 Task: Create in the project ChampionTech in Backlog an issue 'Create a new online platform for online fashion design courses with advanced fashion tools and community features.', assign it to team member softage.3@softage.net and change the status to IN PROGRESS. Create in the project ChampionTech in Backlog an issue 'Implement a new cloud-based learning management system for a company with advanced learning content creation and delivery features', assign it to team member softage.4@softage.net and change the status to IN PROGRESS
Action: Mouse moved to (104, 76)
Screenshot: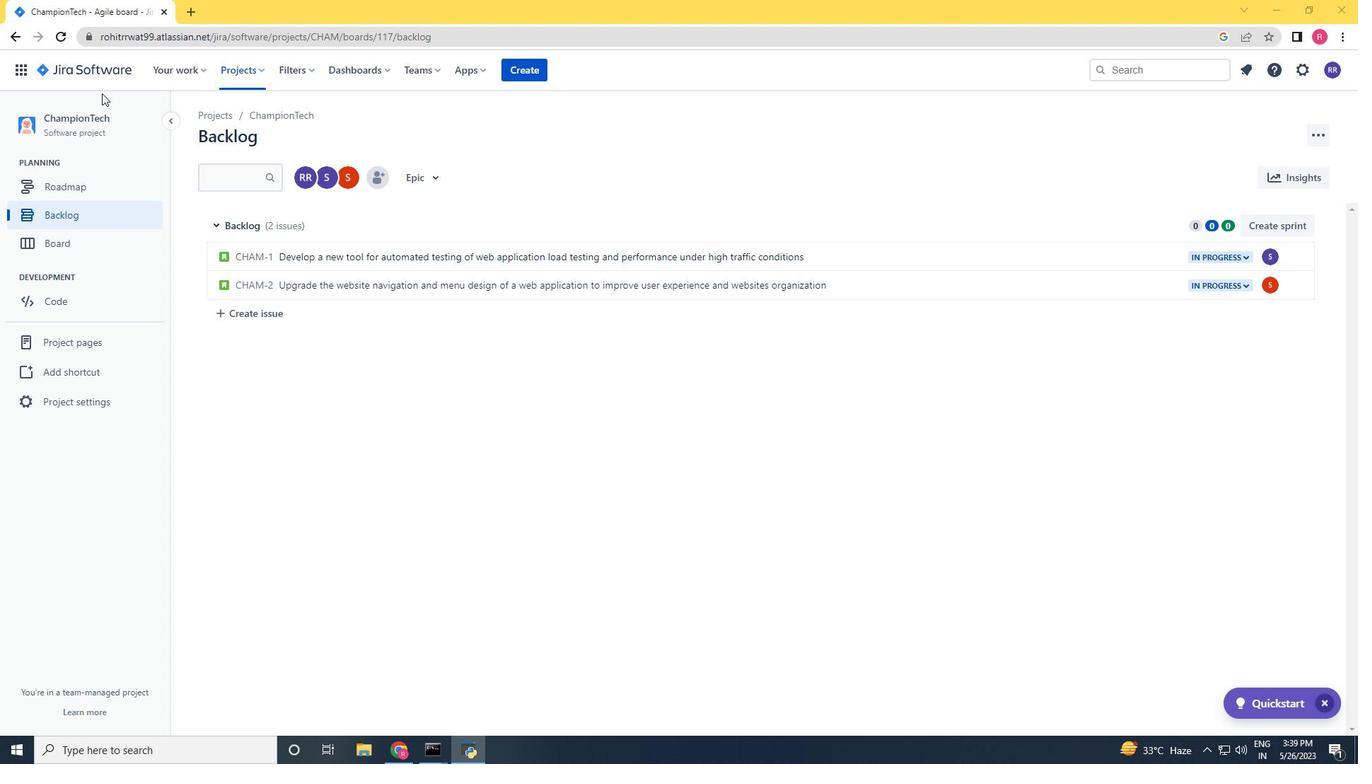 
Action: Mouse pressed left at (104, 76)
Screenshot: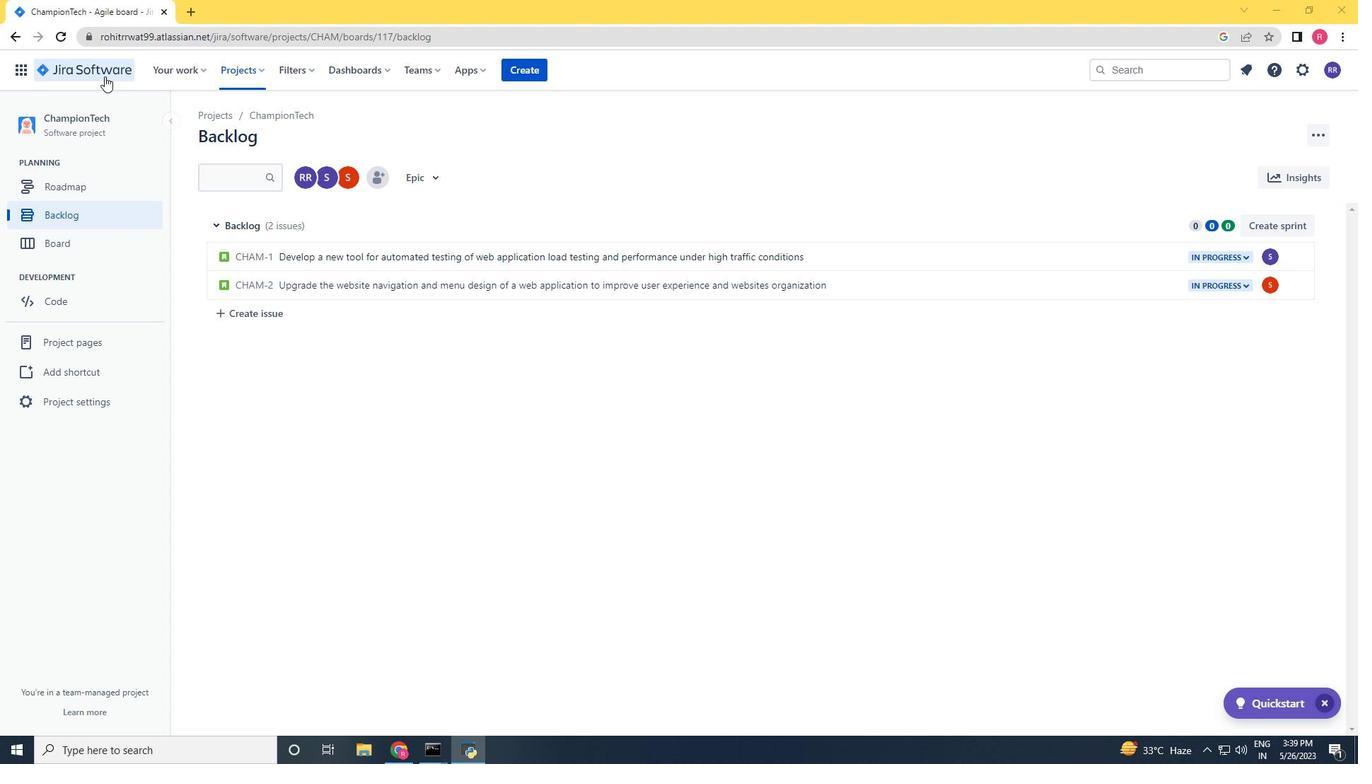 
Action: Mouse moved to (241, 77)
Screenshot: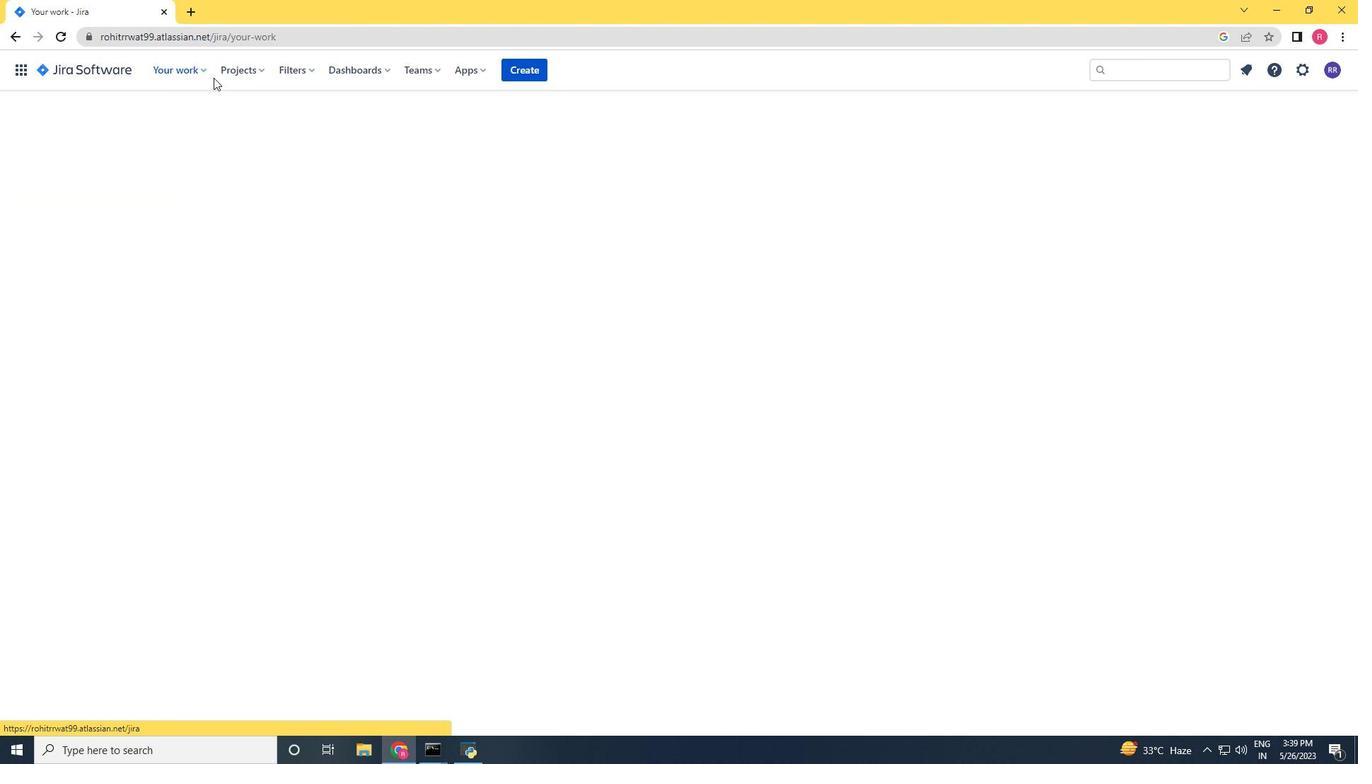 
Action: Mouse pressed left at (241, 77)
Screenshot: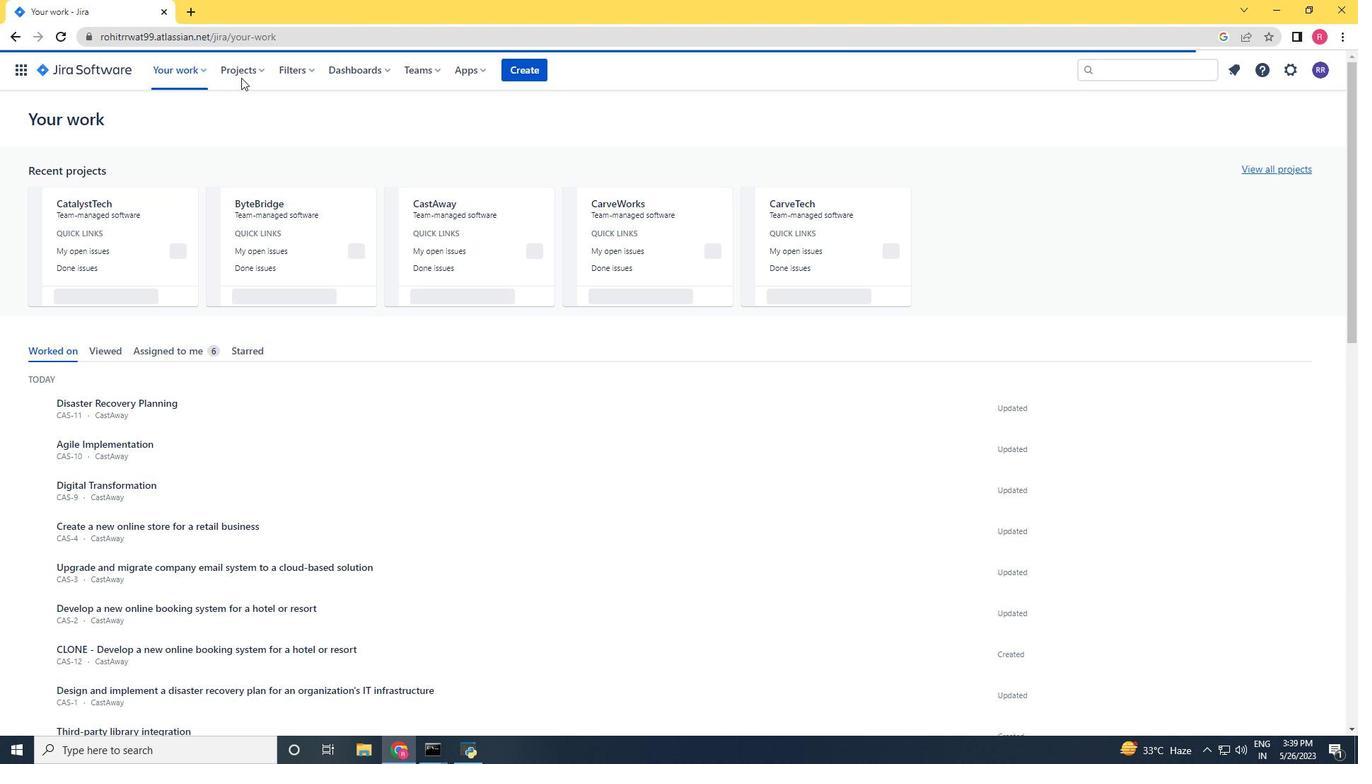 
Action: Mouse moved to (244, 125)
Screenshot: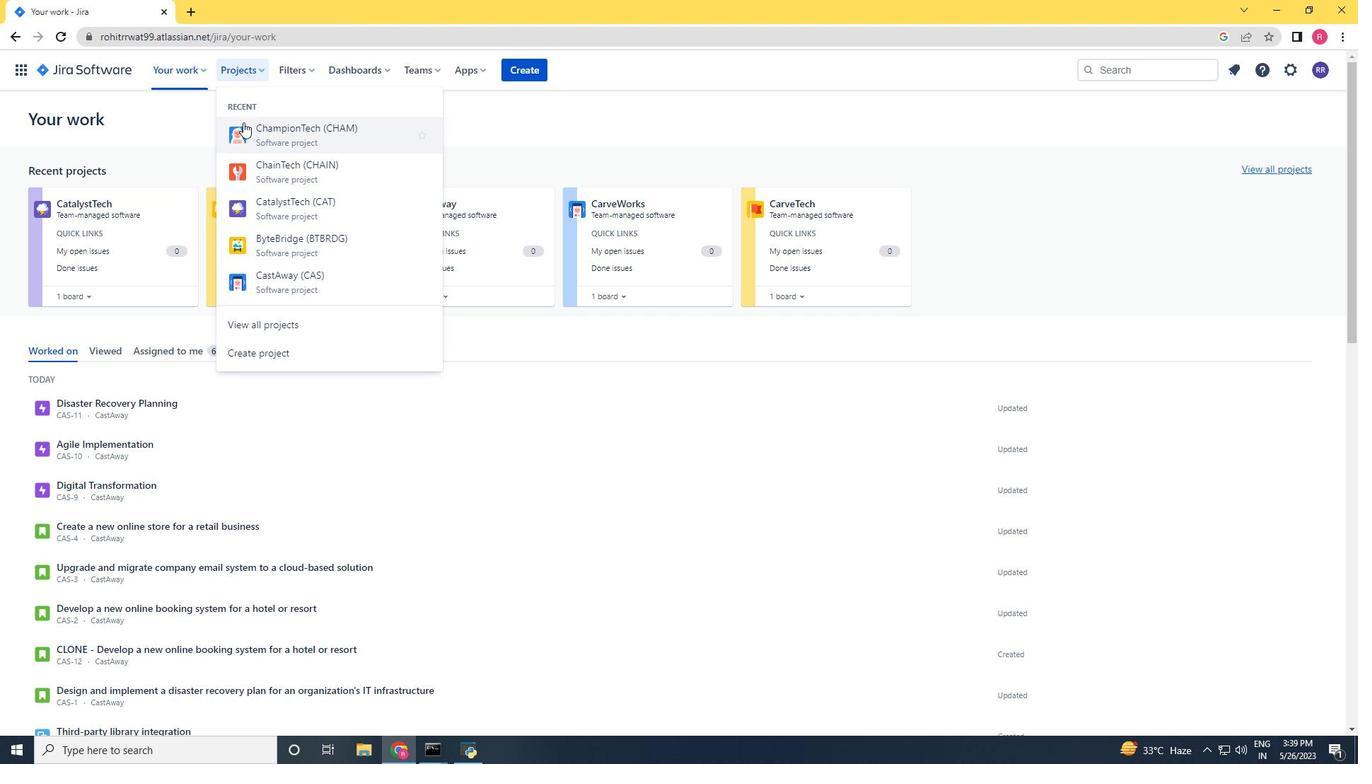 
Action: Mouse pressed left at (244, 125)
Screenshot: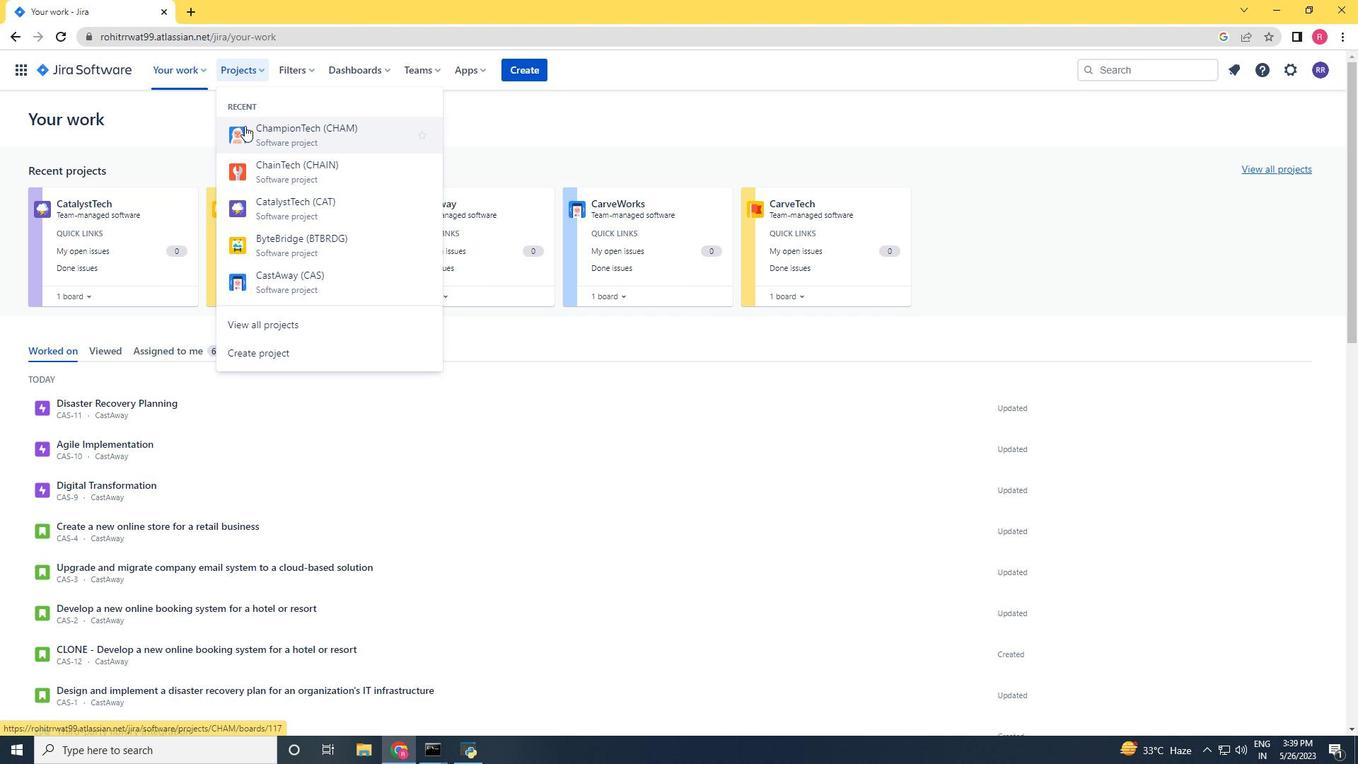 
Action: Mouse moved to (67, 215)
Screenshot: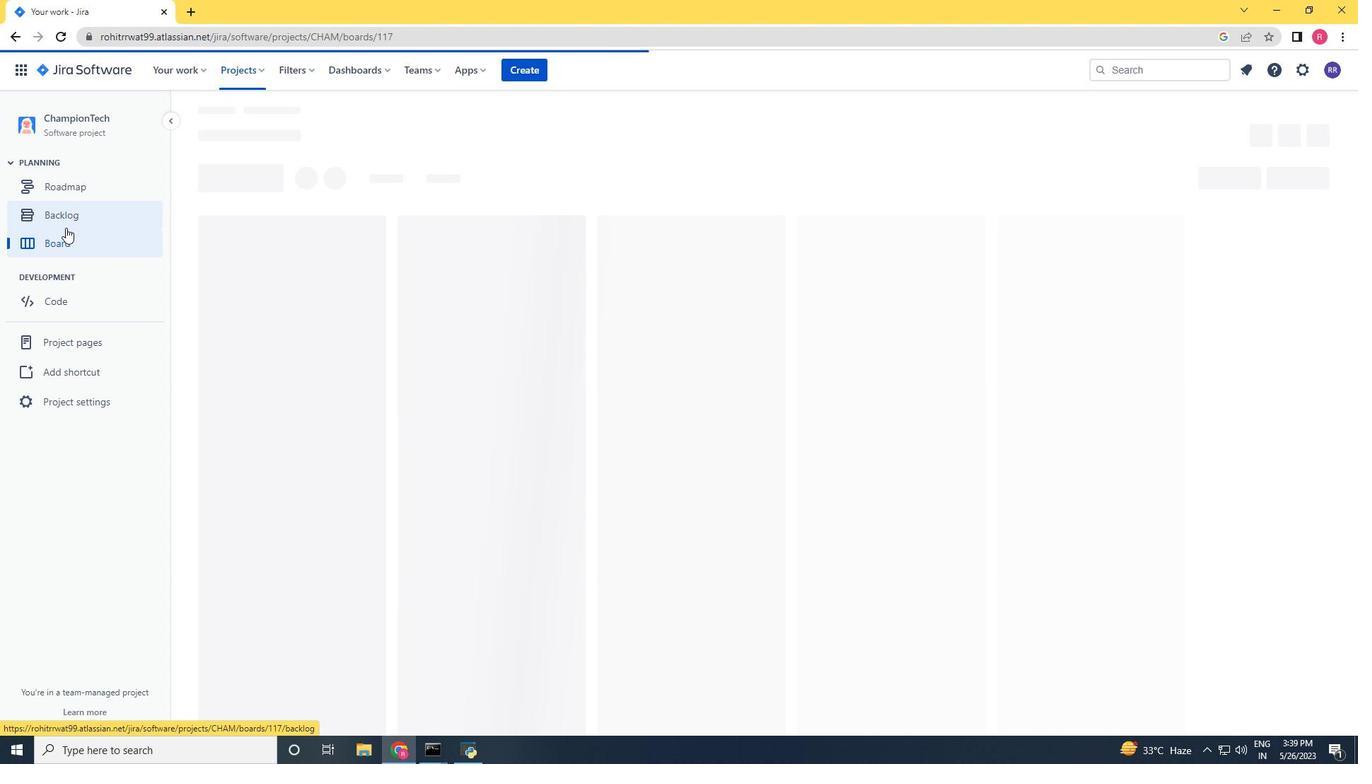
Action: Mouse pressed left at (67, 215)
Screenshot: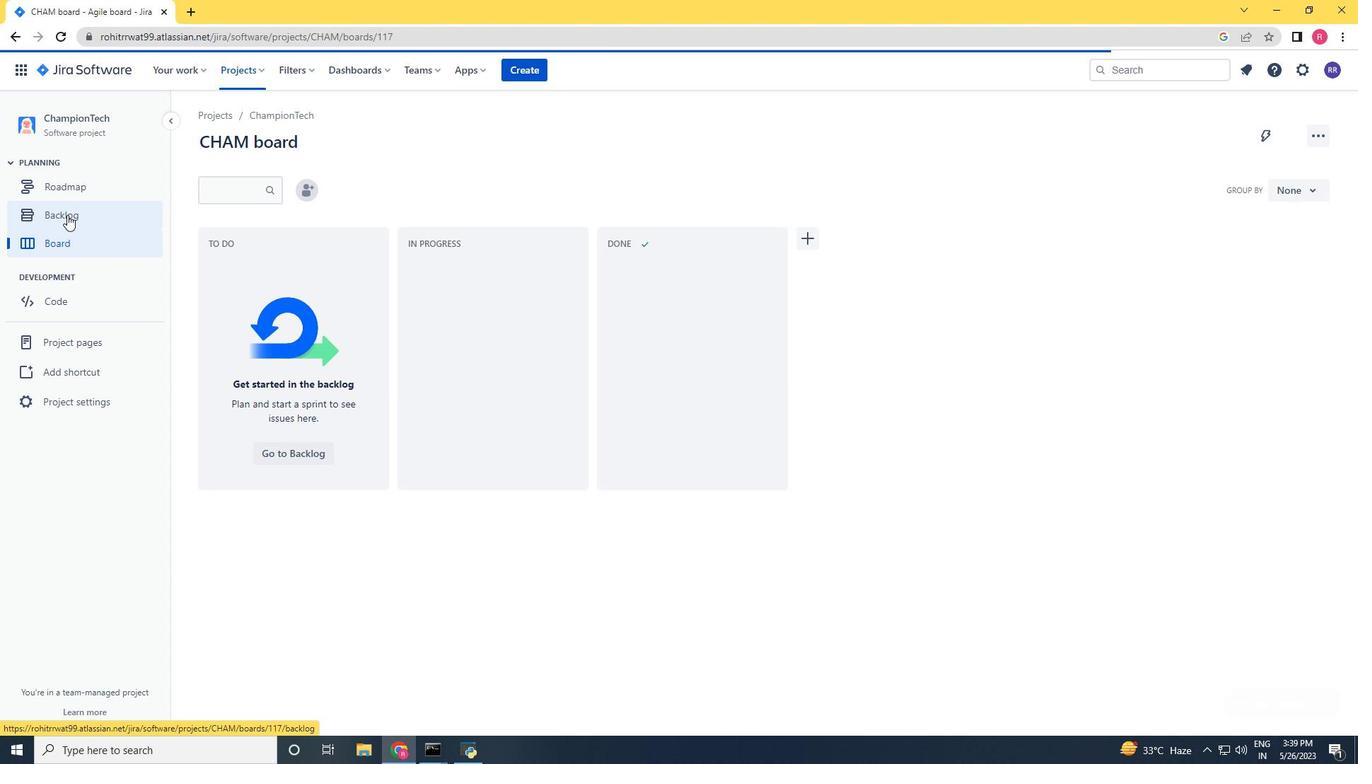 
Action: Mouse moved to (248, 307)
Screenshot: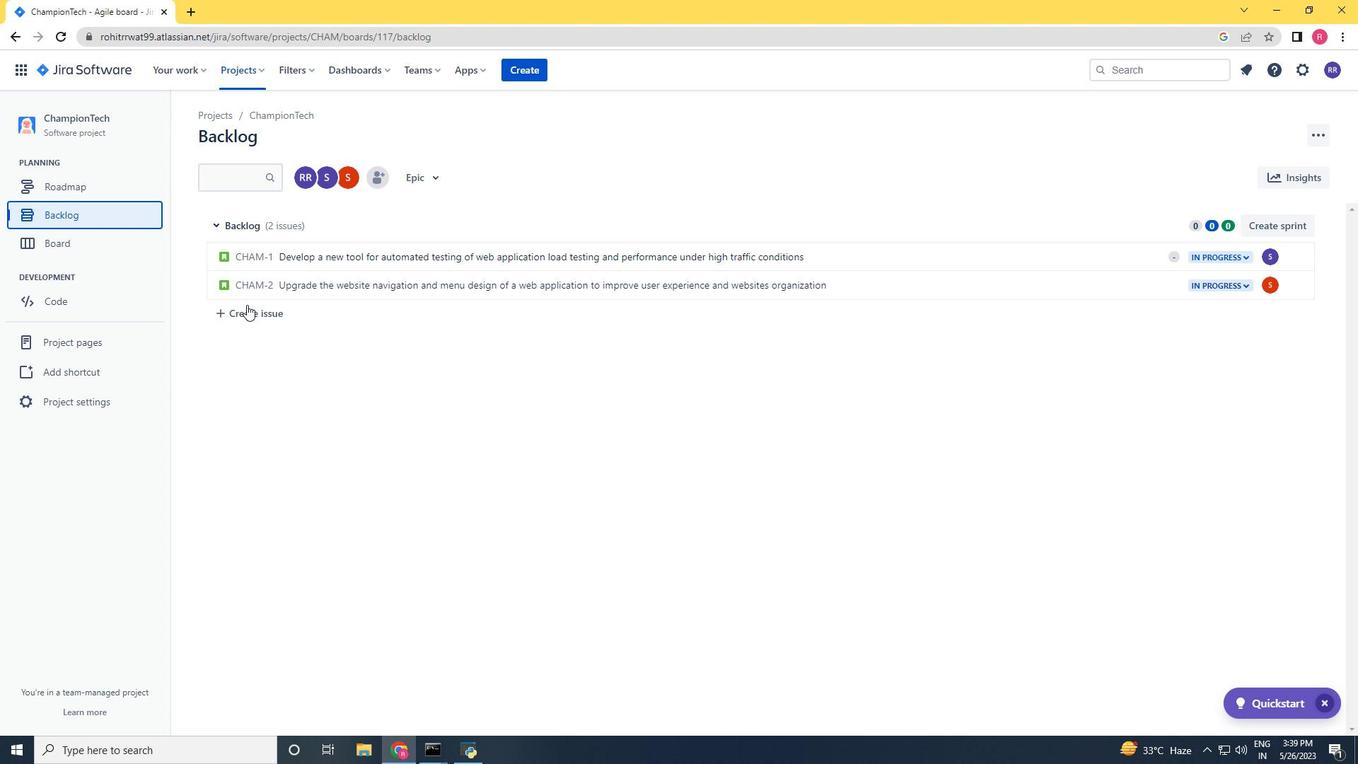 
Action: Mouse pressed left at (248, 307)
Screenshot: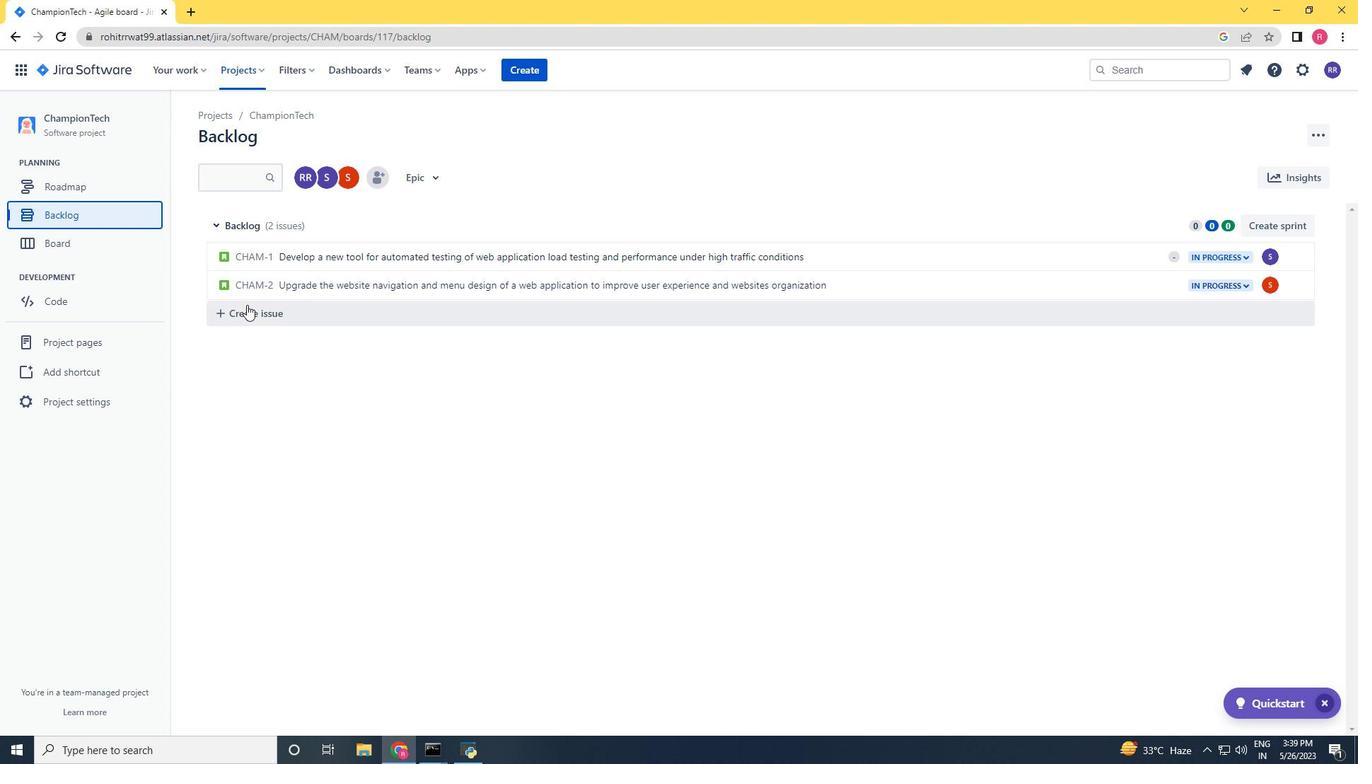 
Action: Key pressed <Key.shift>Create<Key.space>
Screenshot: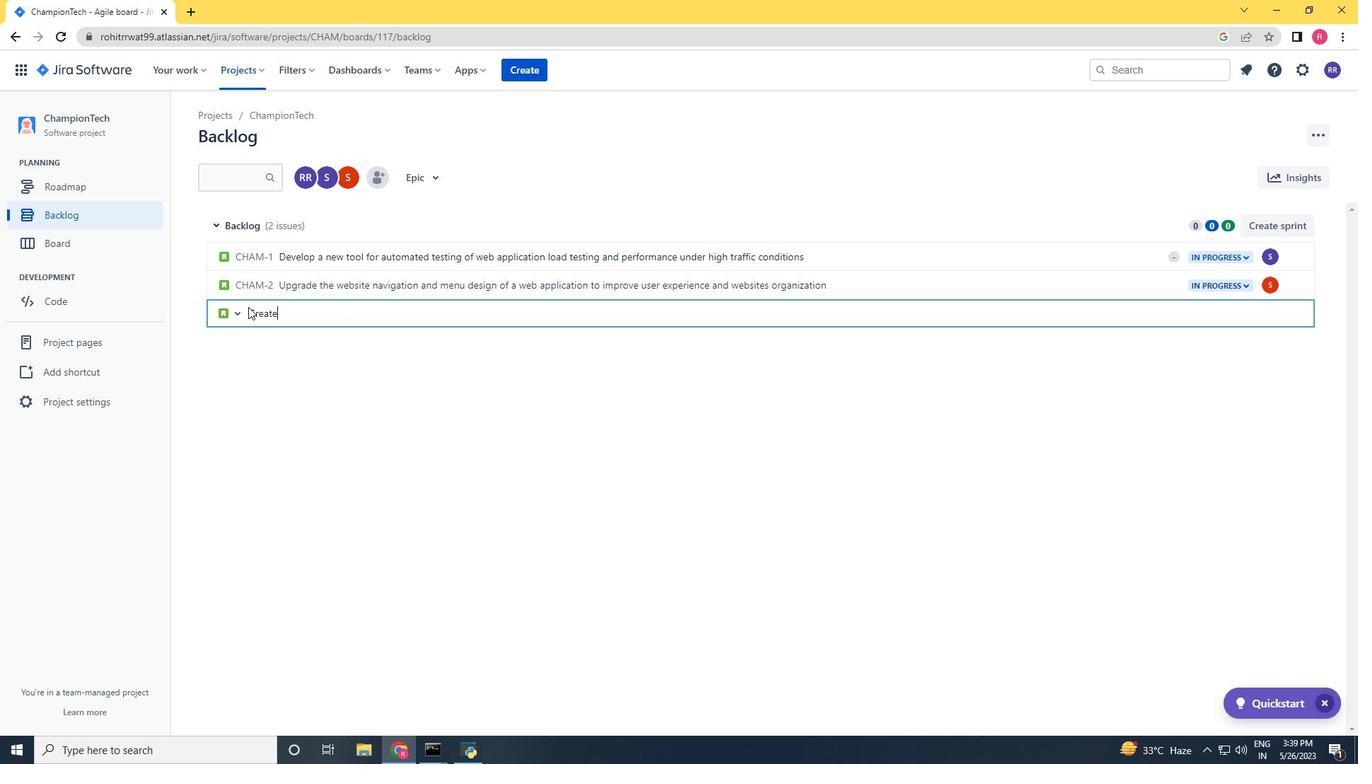 
Action: Mouse moved to (690, 161)
Screenshot: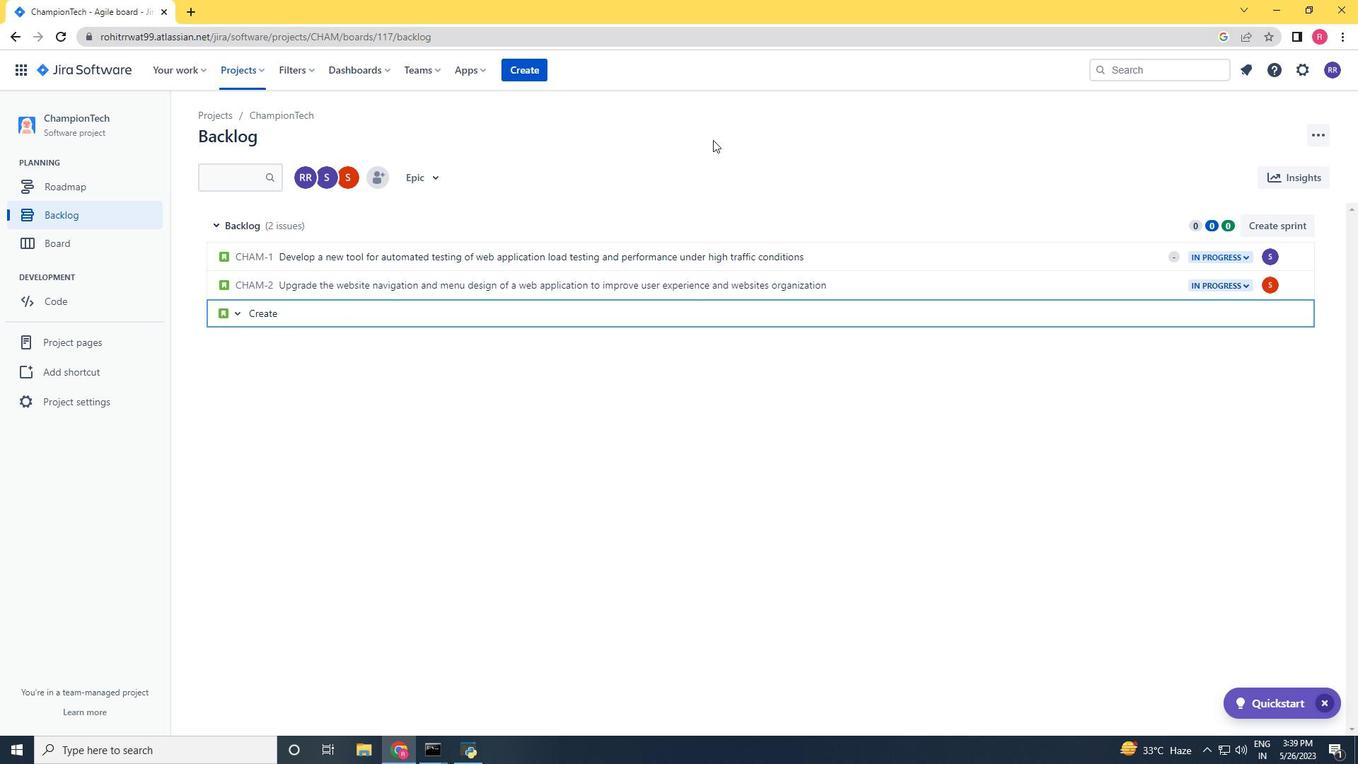 
Action: Key pressed a<Key.space>new<Key.space>online<Key.space>platform<Key.space>for<Key.space>online<Key.space>fashion<Key.space>design<Key.space>courses<Key.space>with<Key.space>advanced<Key.space>fashion<Key.space>tools<Key.space>and<Key.space>community<Key.space>features<Key.space><Key.enter>
Screenshot: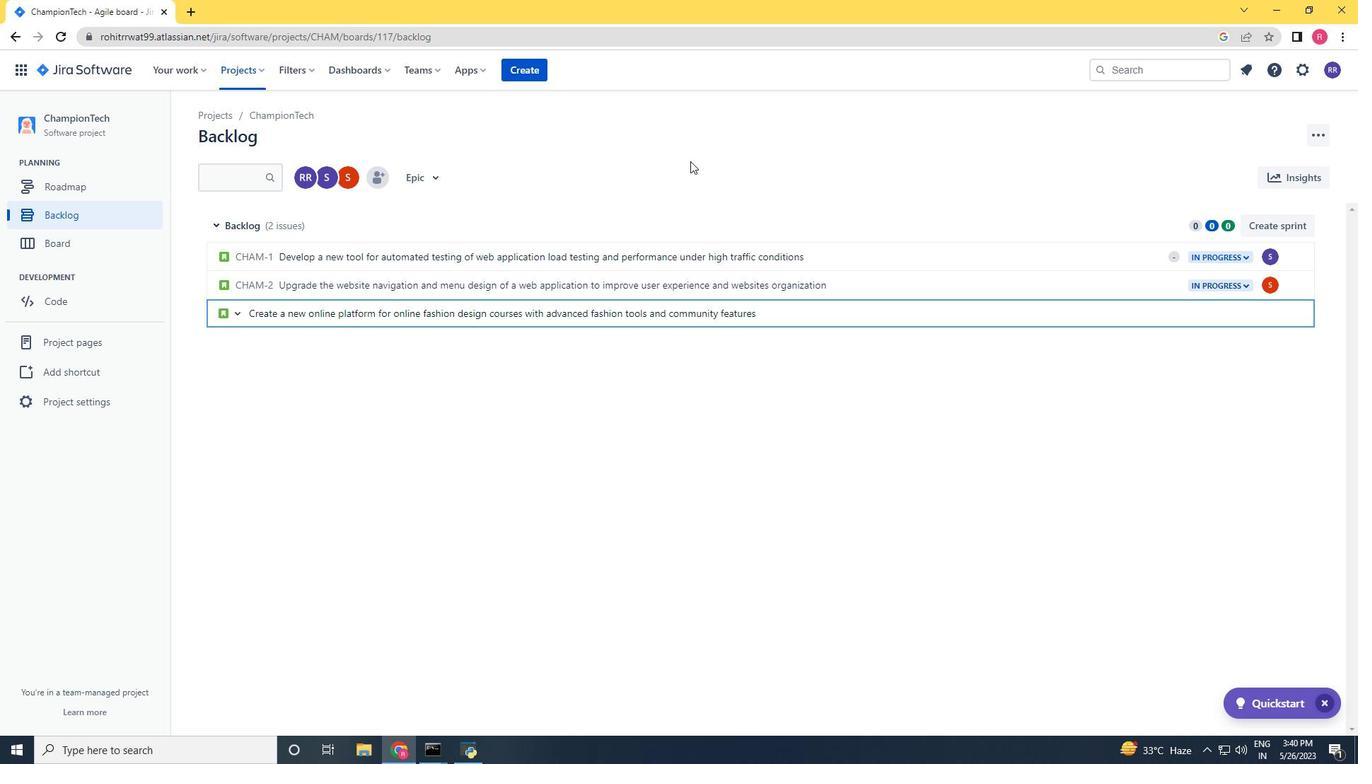 
Action: Mouse moved to (1270, 314)
Screenshot: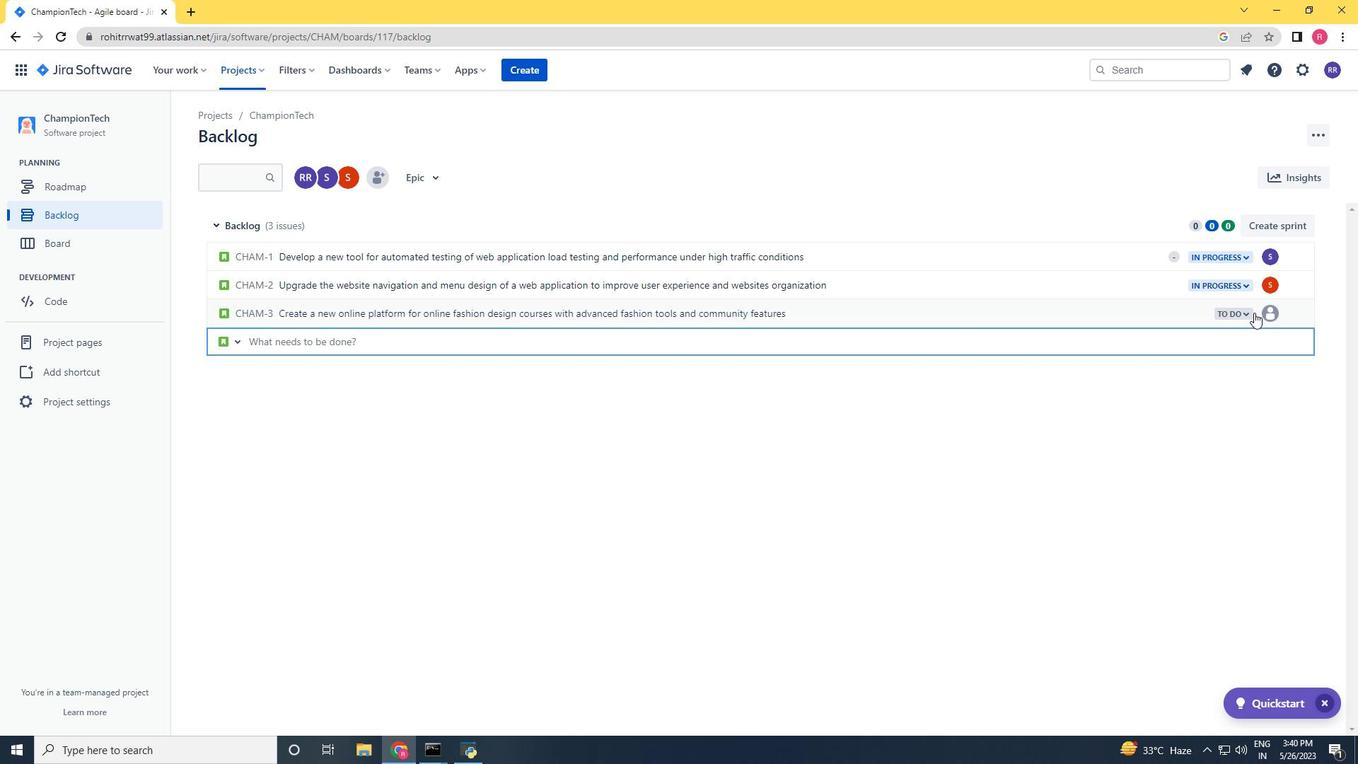 
Action: Mouse pressed left at (1270, 314)
Screenshot: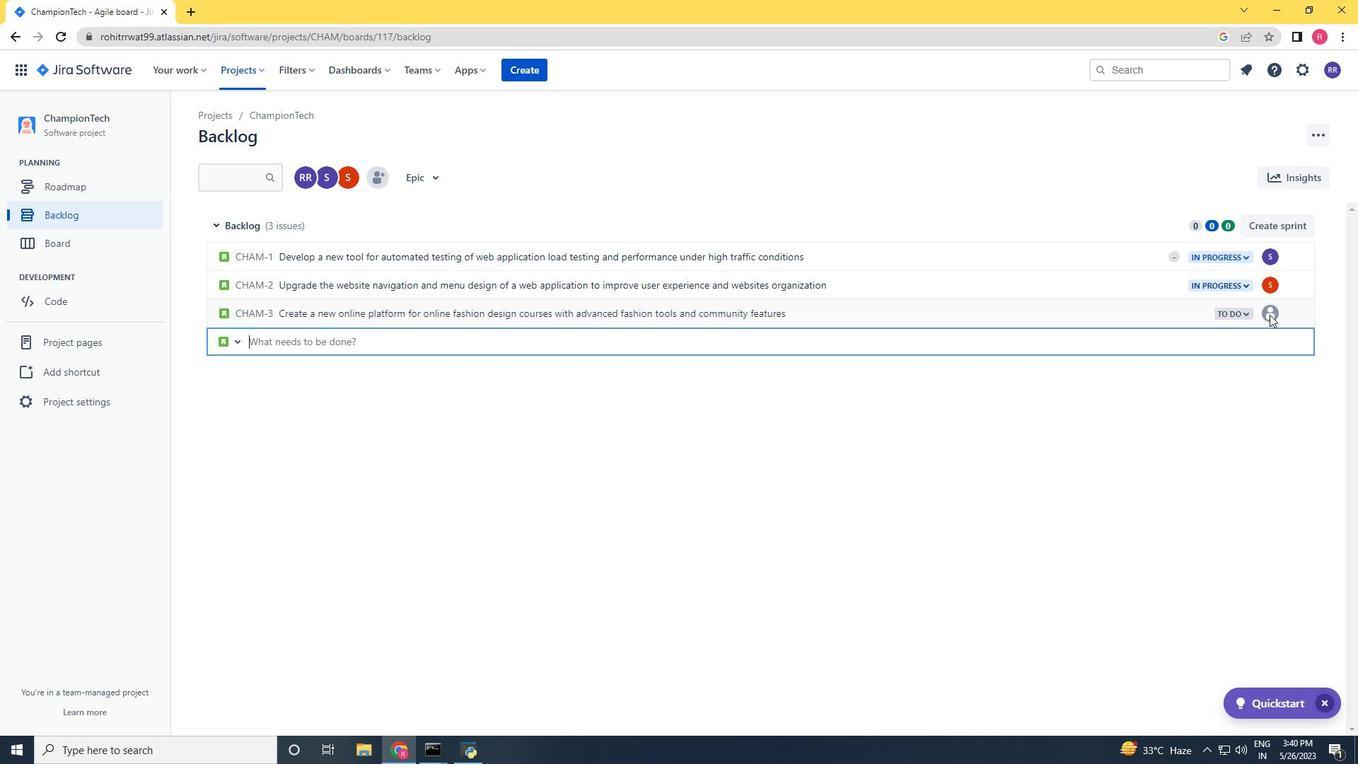 
Action: Mouse pressed left at (1270, 314)
Screenshot: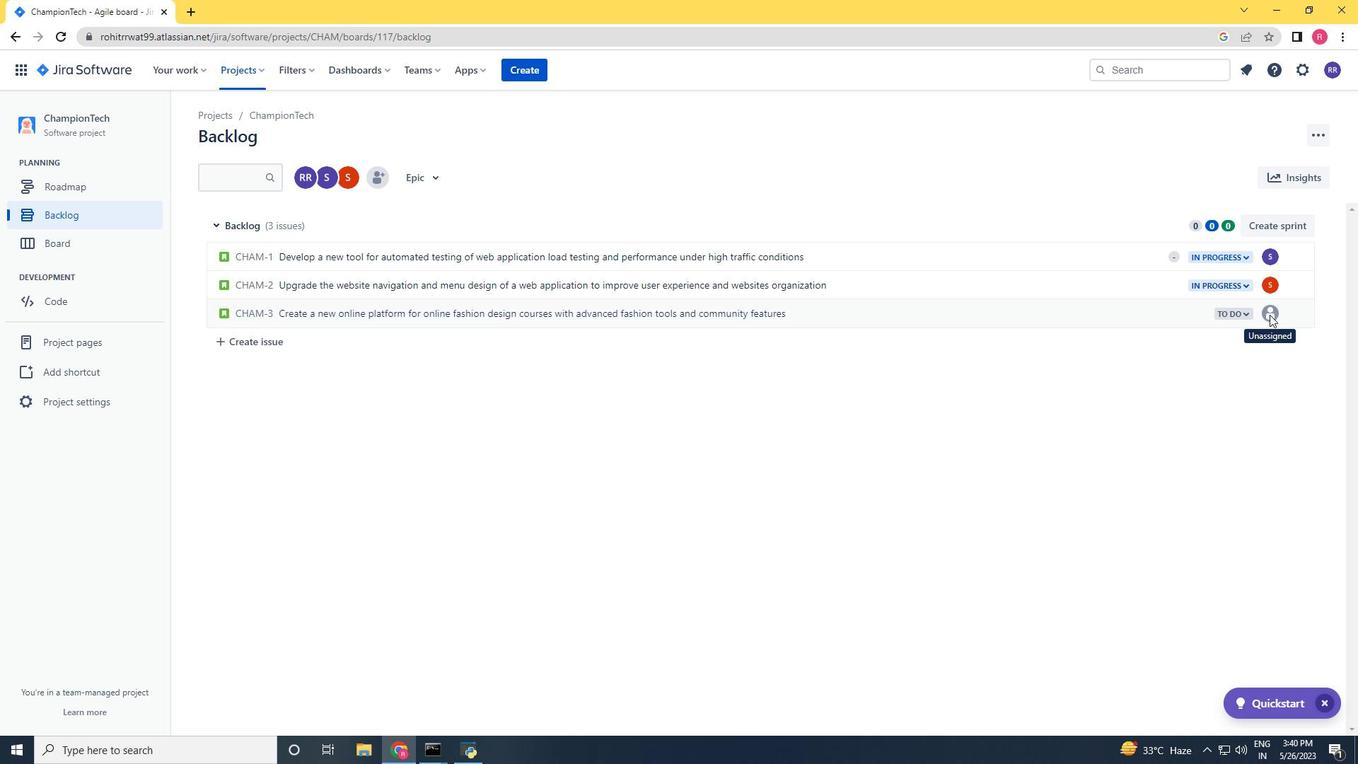 
Action: Mouse moved to (1274, 311)
Screenshot: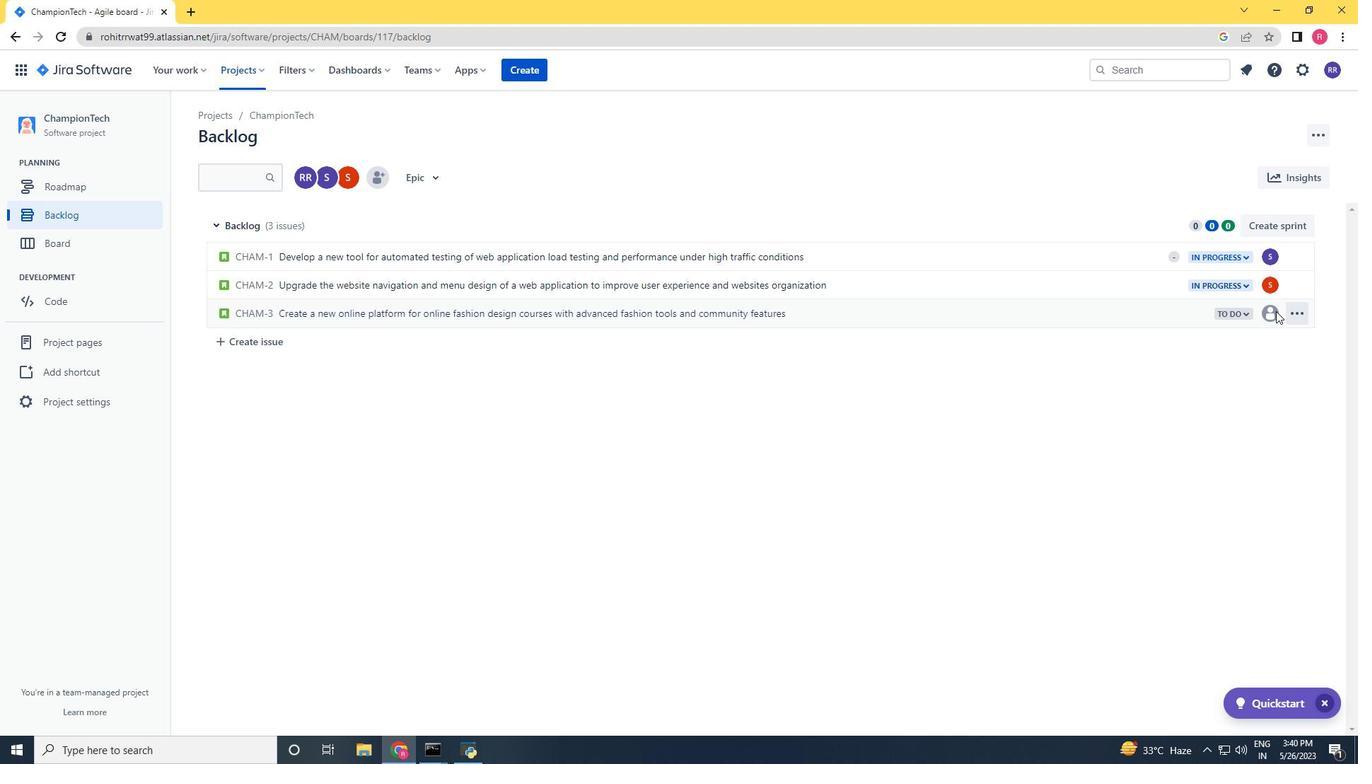 
Action: Mouse pressed left at (1274, 311)
Screenshot: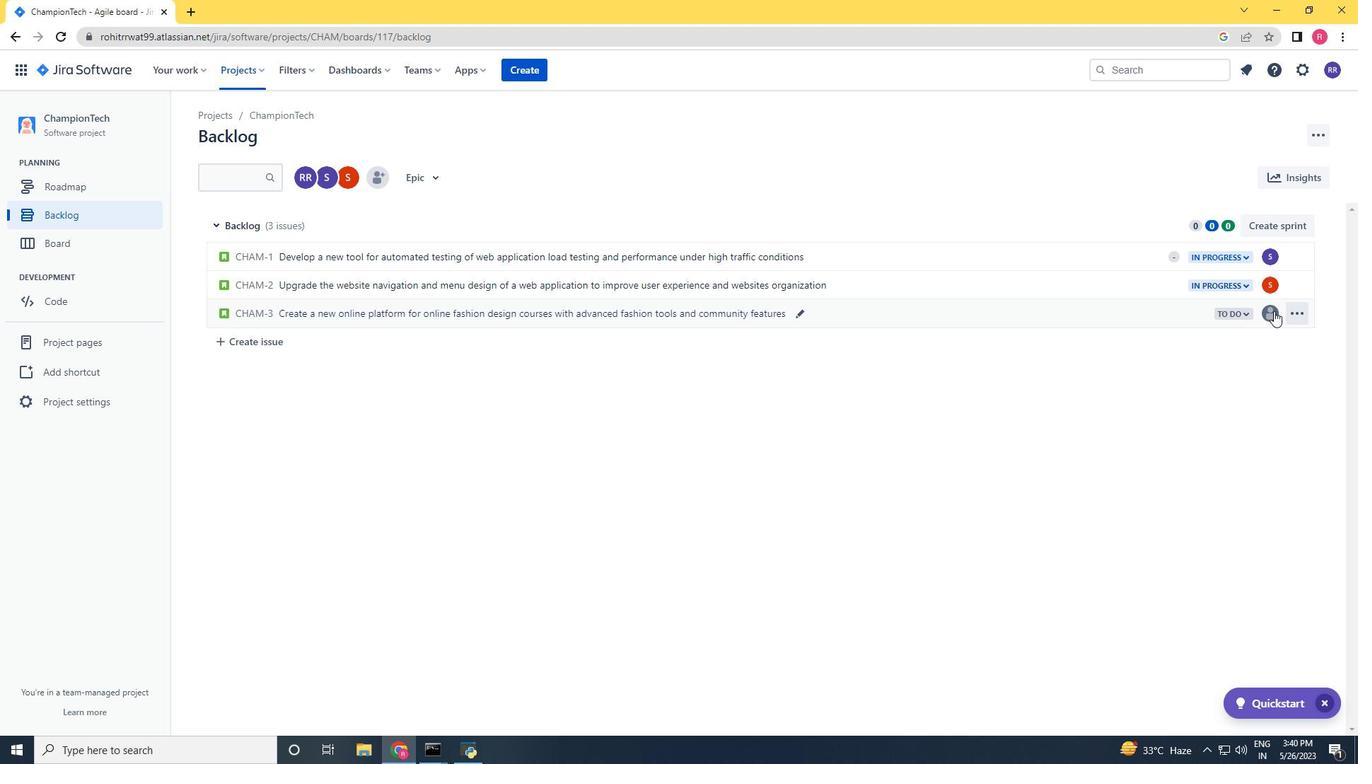 
Action: Key pressed softage.3<Key.shift>@softage.net
Screenshot: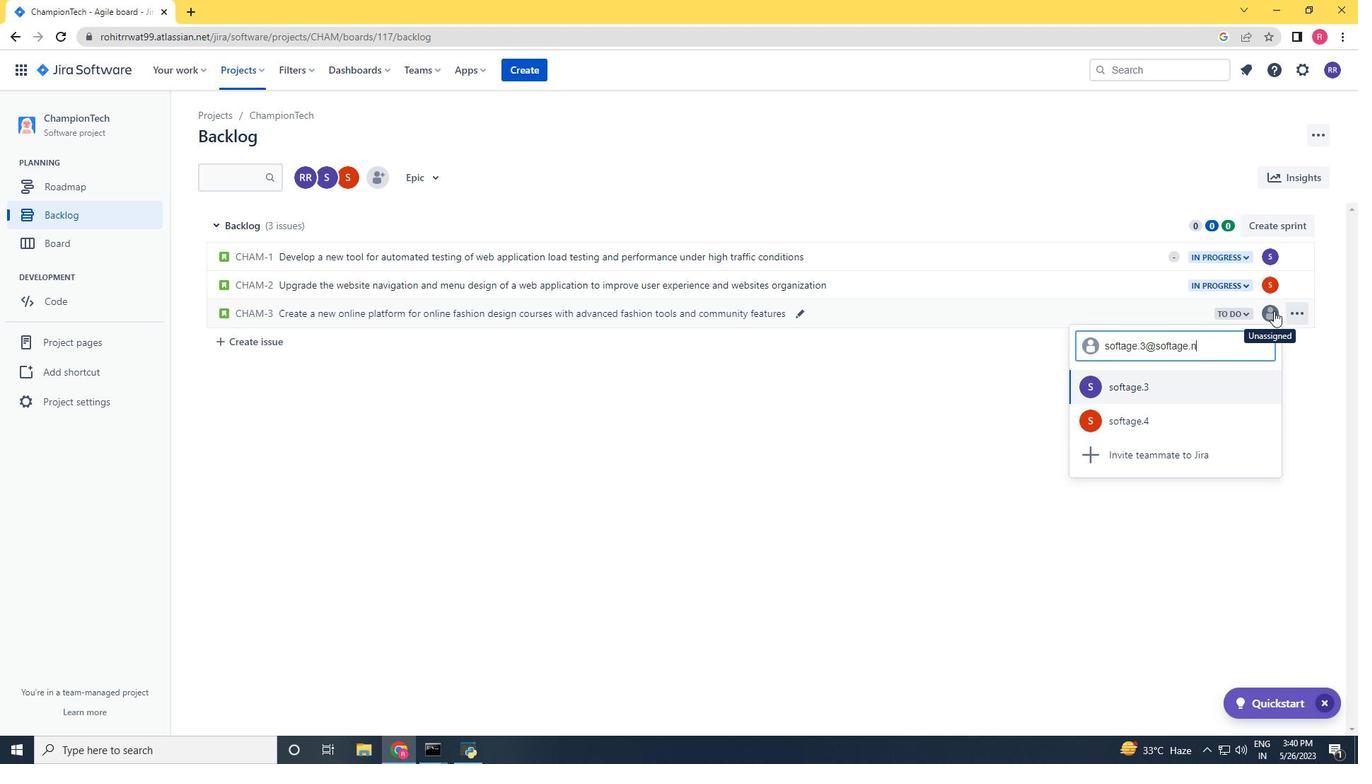 
Action: Mouse moved to (1169, 375)
Screenshot: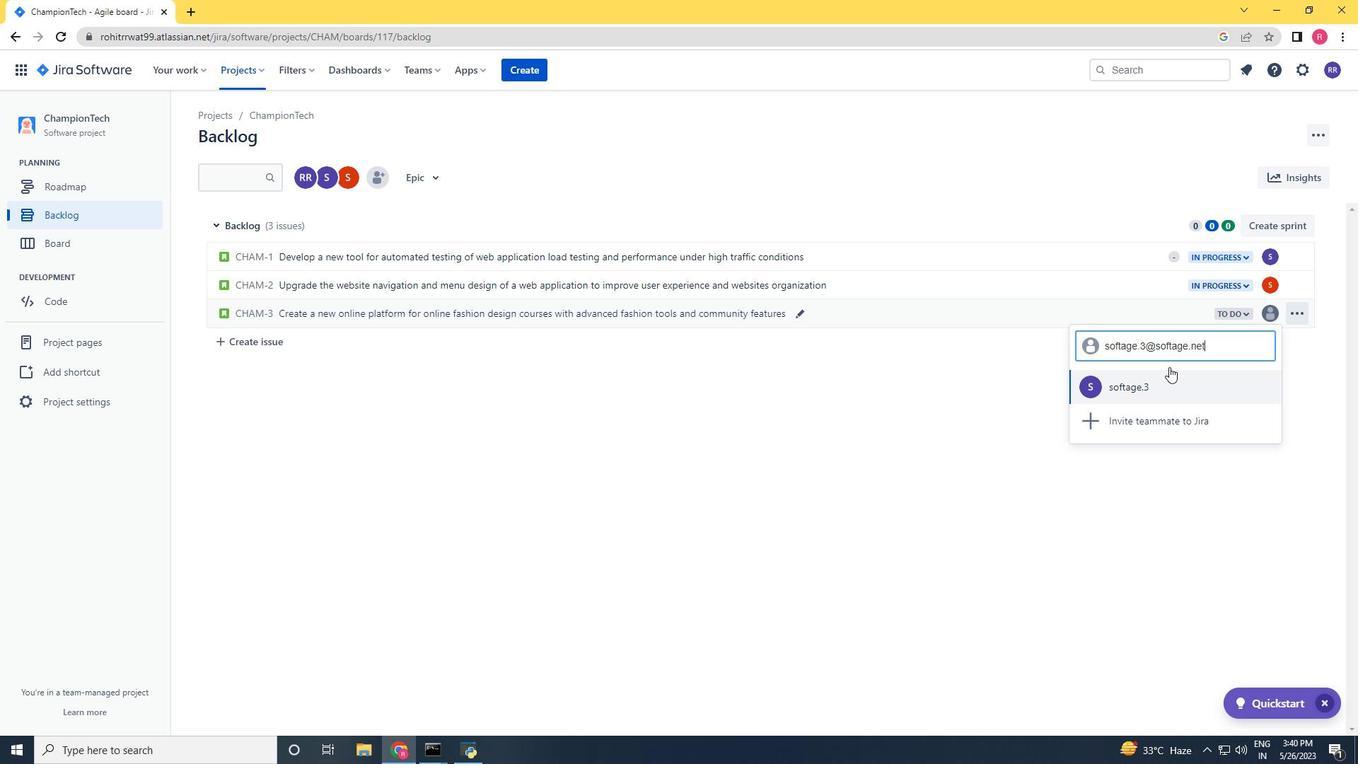 
Action: Mouse pressed left at (1169, 375)
Screenshot: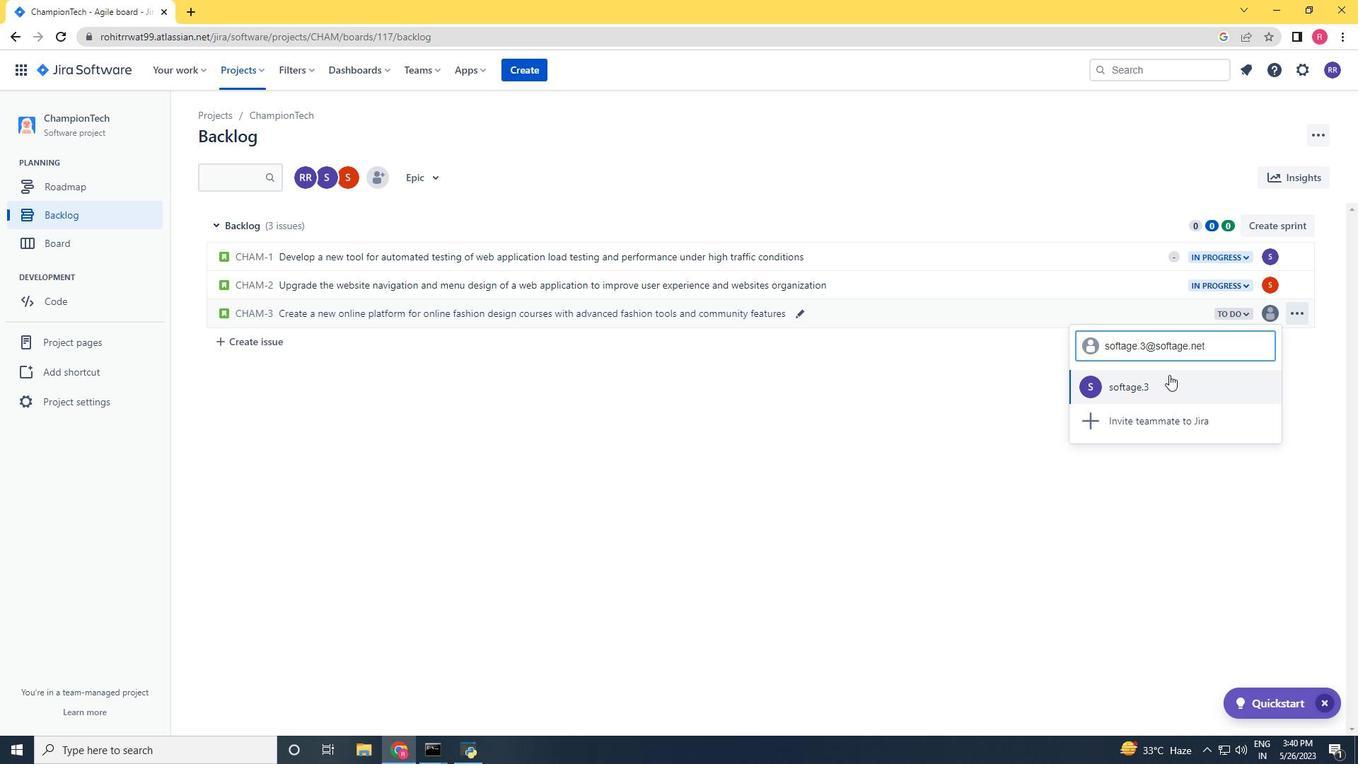 
Action: Mouse moved to (1246, 314)
Screenshot: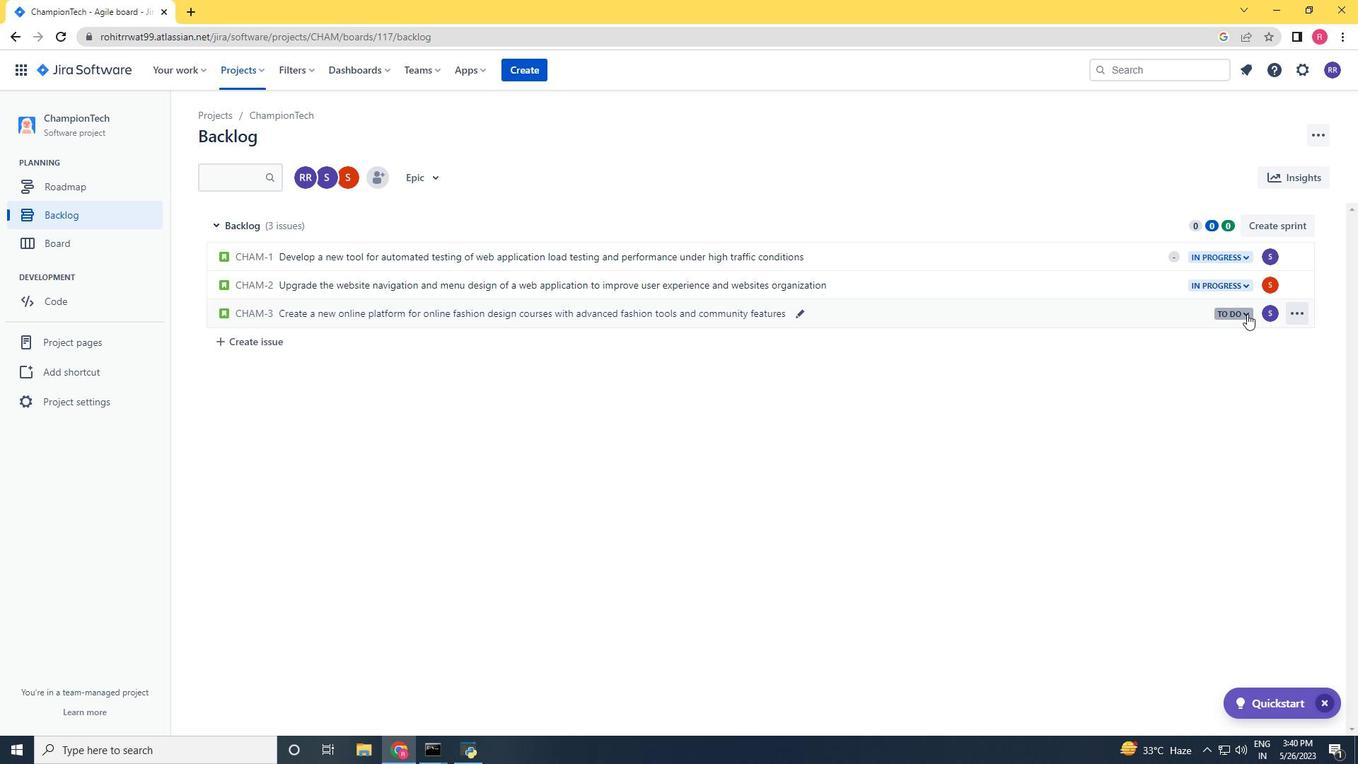 
Action: Mouse pressed left at (1246, 314)
Screenshot: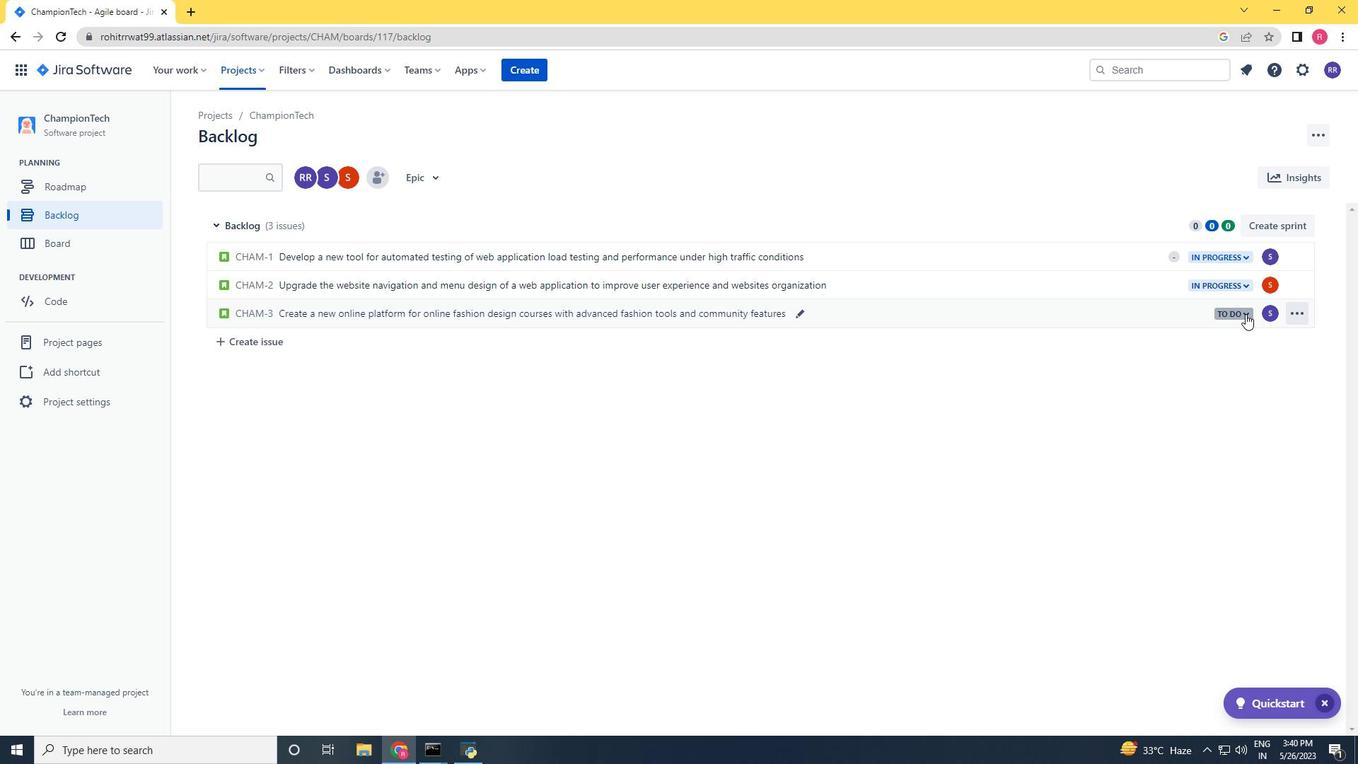 
Action: Mouse moved to (1160, 341)
Screenshot: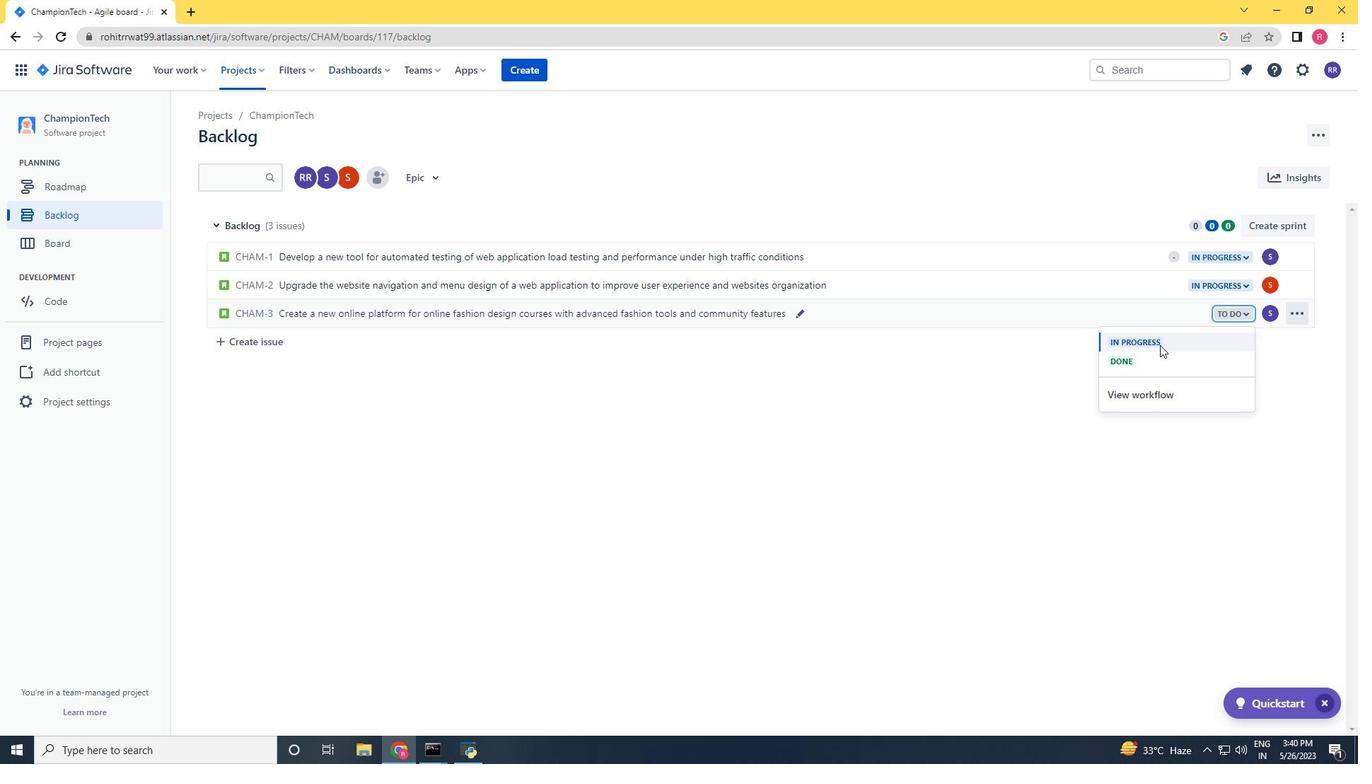 
Action: Mouse pressed left at (1160, 341)
Screenshot: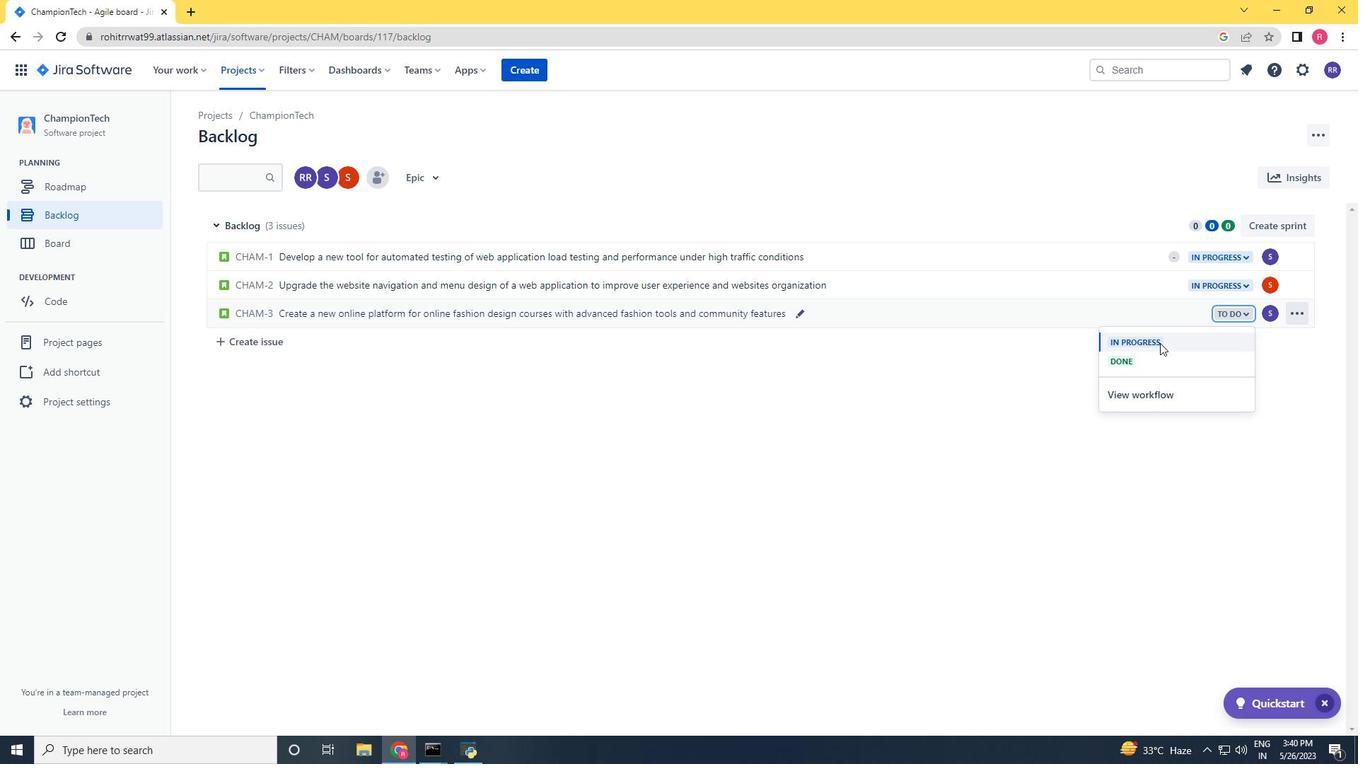 
Action: Mouse moved to (402, 357)
Screenshot: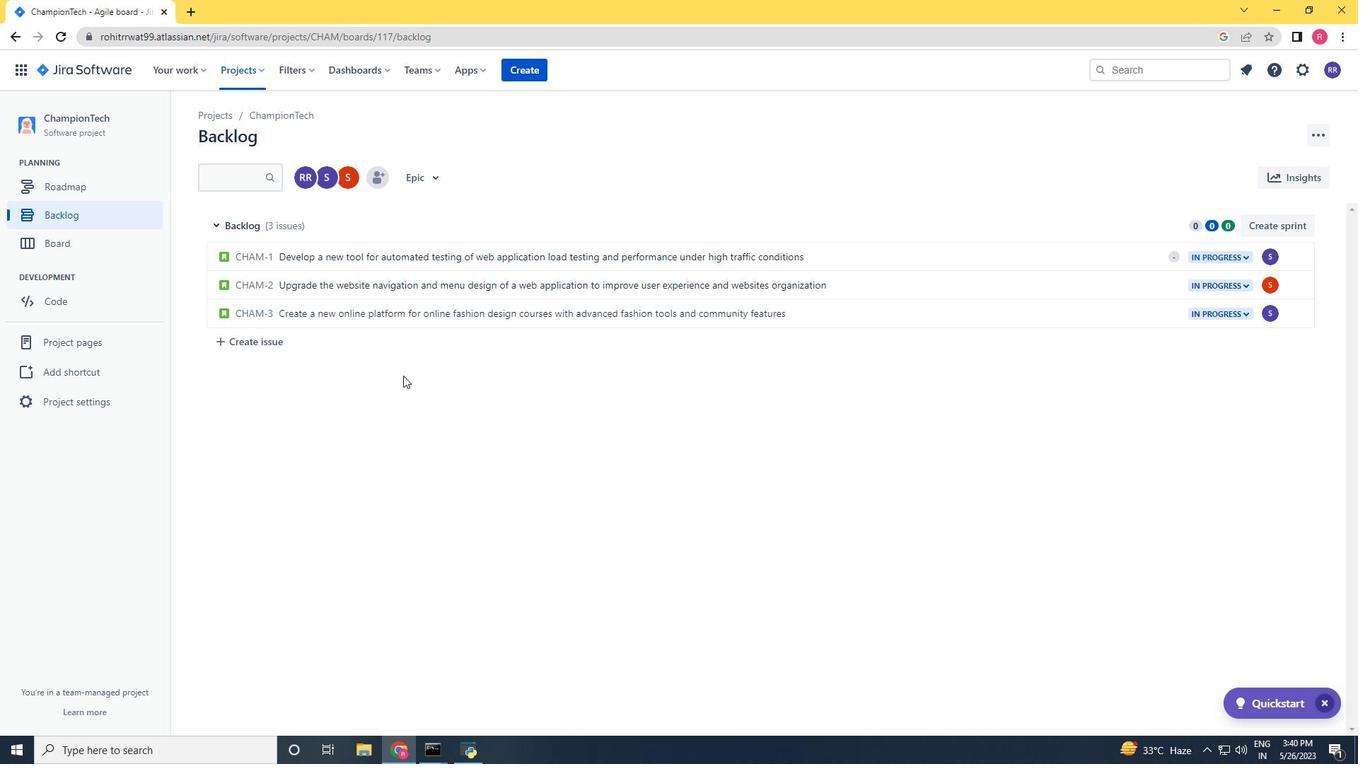 
Action: Mouse pressed left at (402, 357)
Screenshot: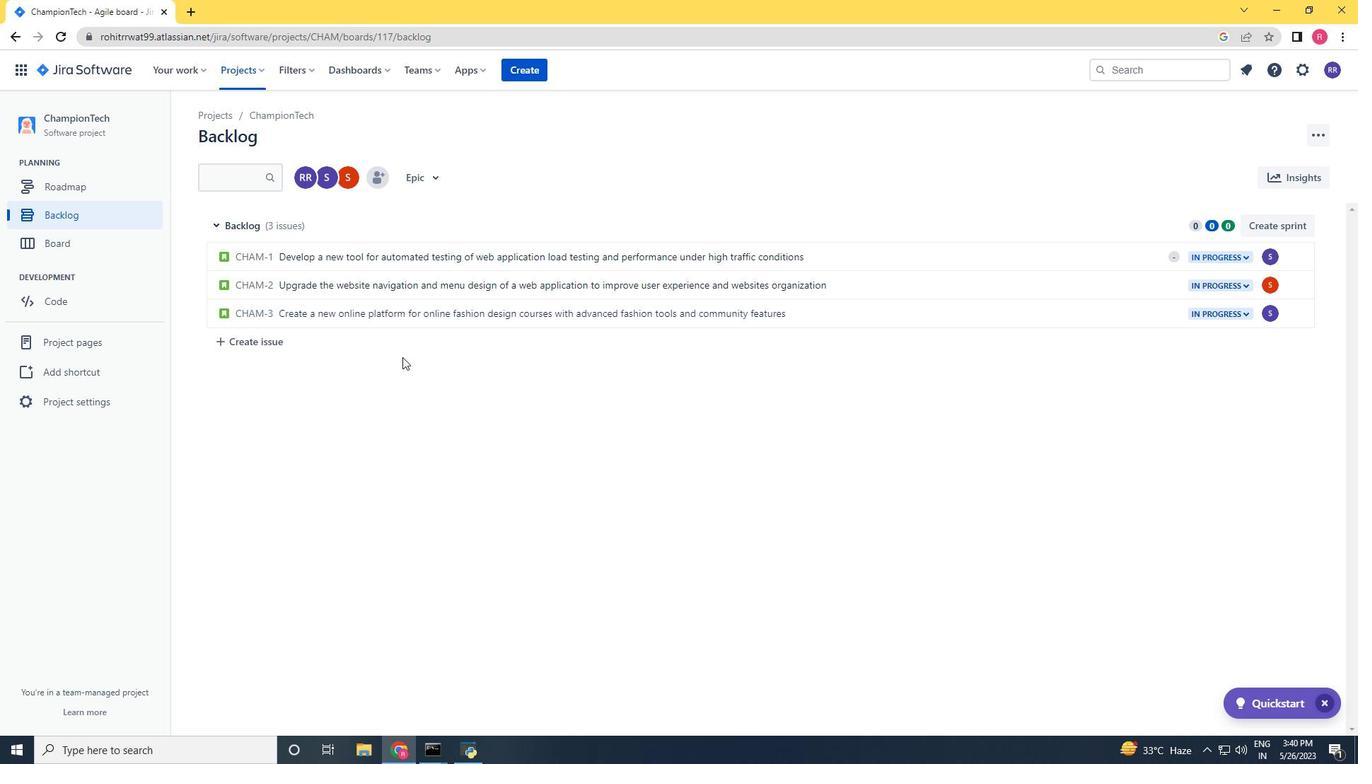 
Action: Mouse moved to (410, 346)
Screenshot: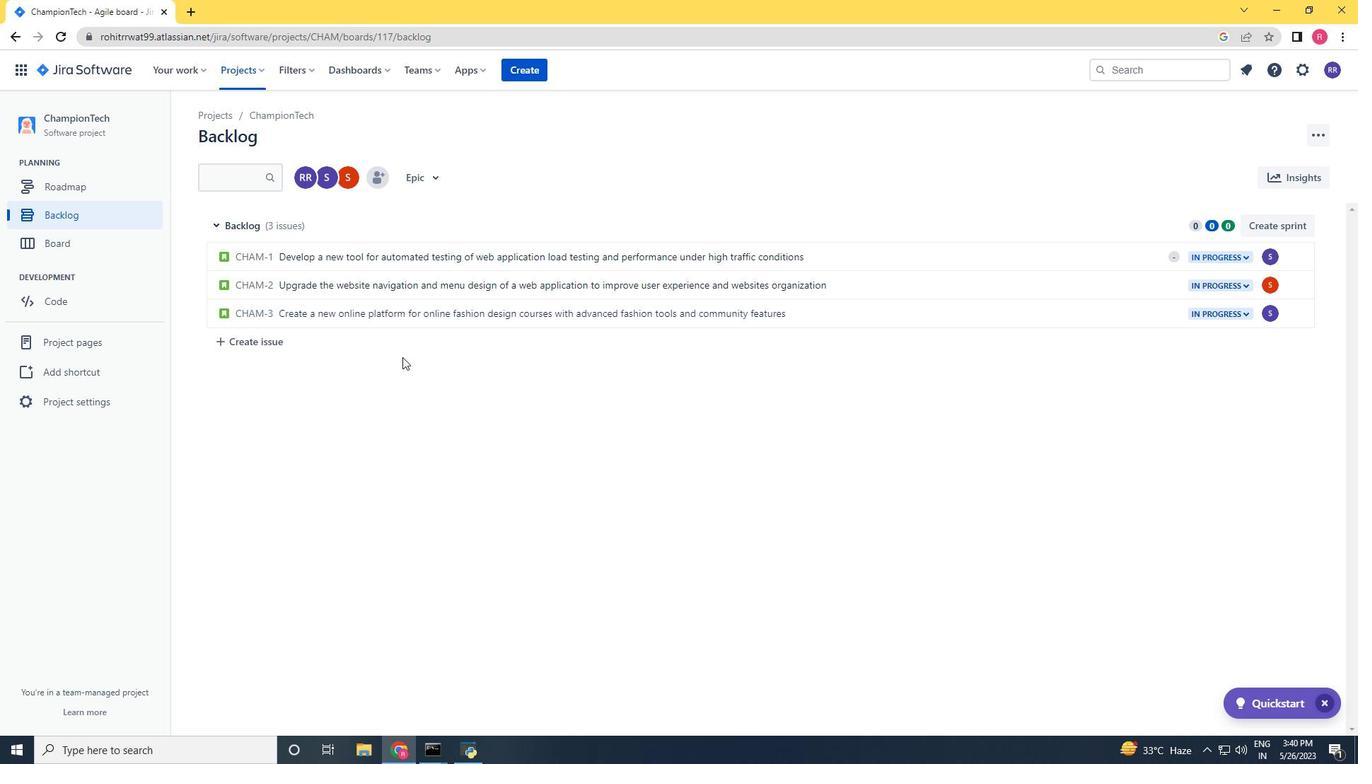 
Action: Mouse pressed left at (410, 346)
Screenshot: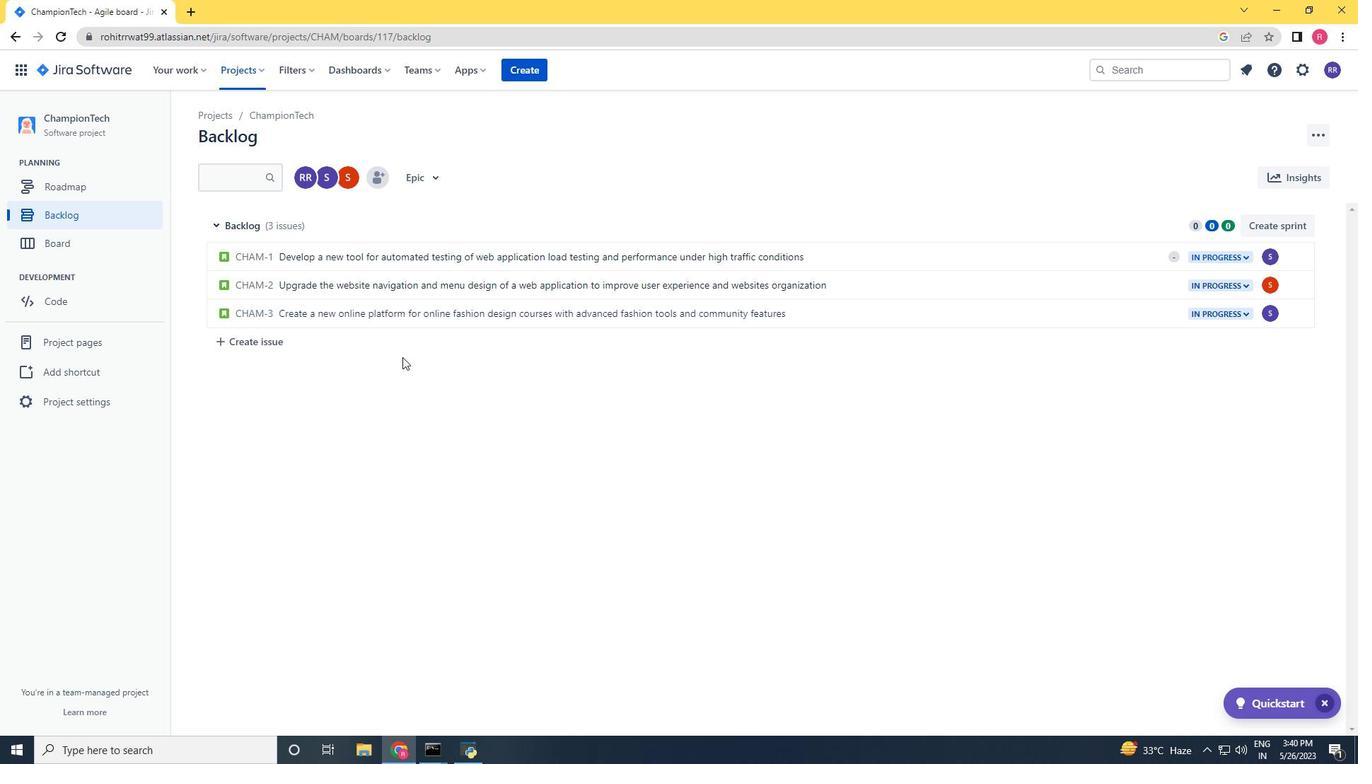 
Action: Mouse moved to (417, 348)
Screenshot: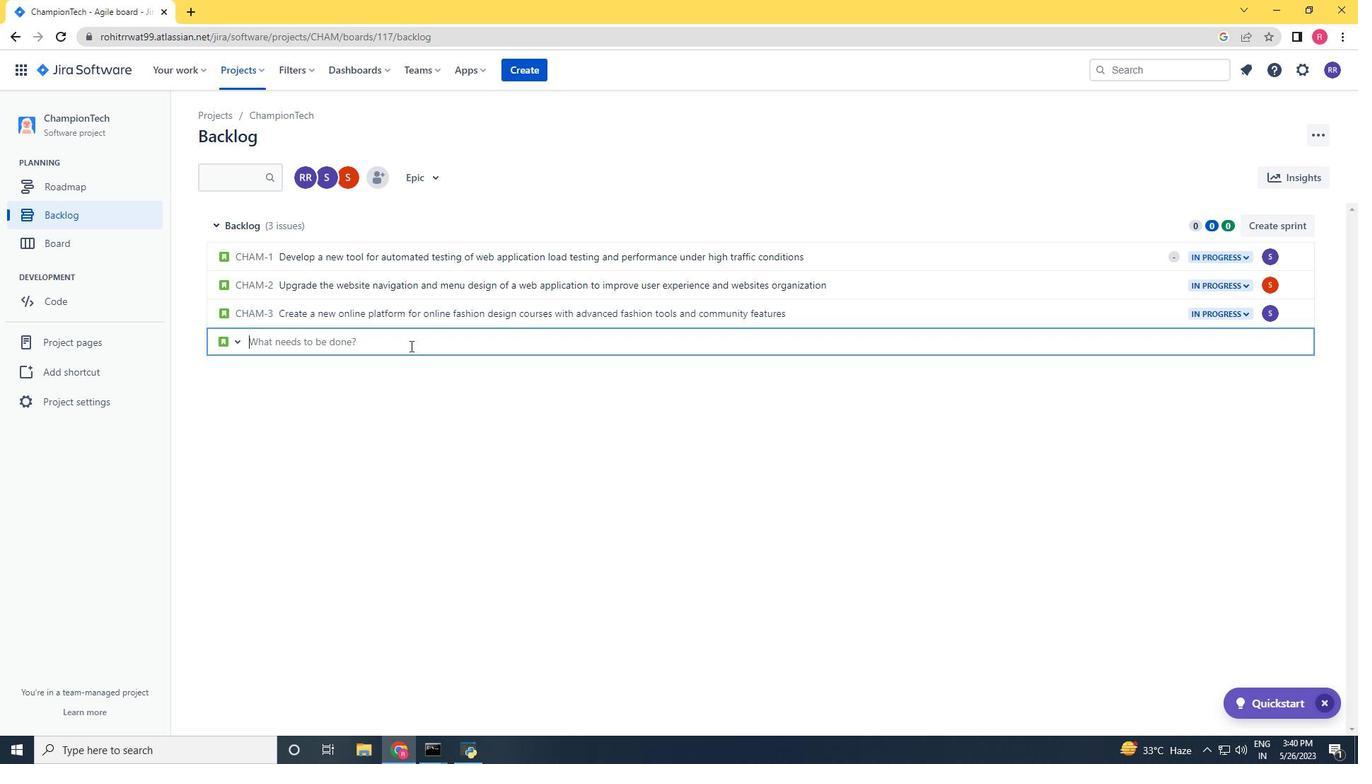 
Action: Key pressed <Key.shift>Implement<Key.space>a<Key.space>new<Key.space>cloud-base<Key.space><Key.backspace>d<Key.space>learning<Key.space>content<Key.space>creation<Key.space>and<Key.space>delivery<Key.space>features<Key.space><Key.enter>
Screenshot: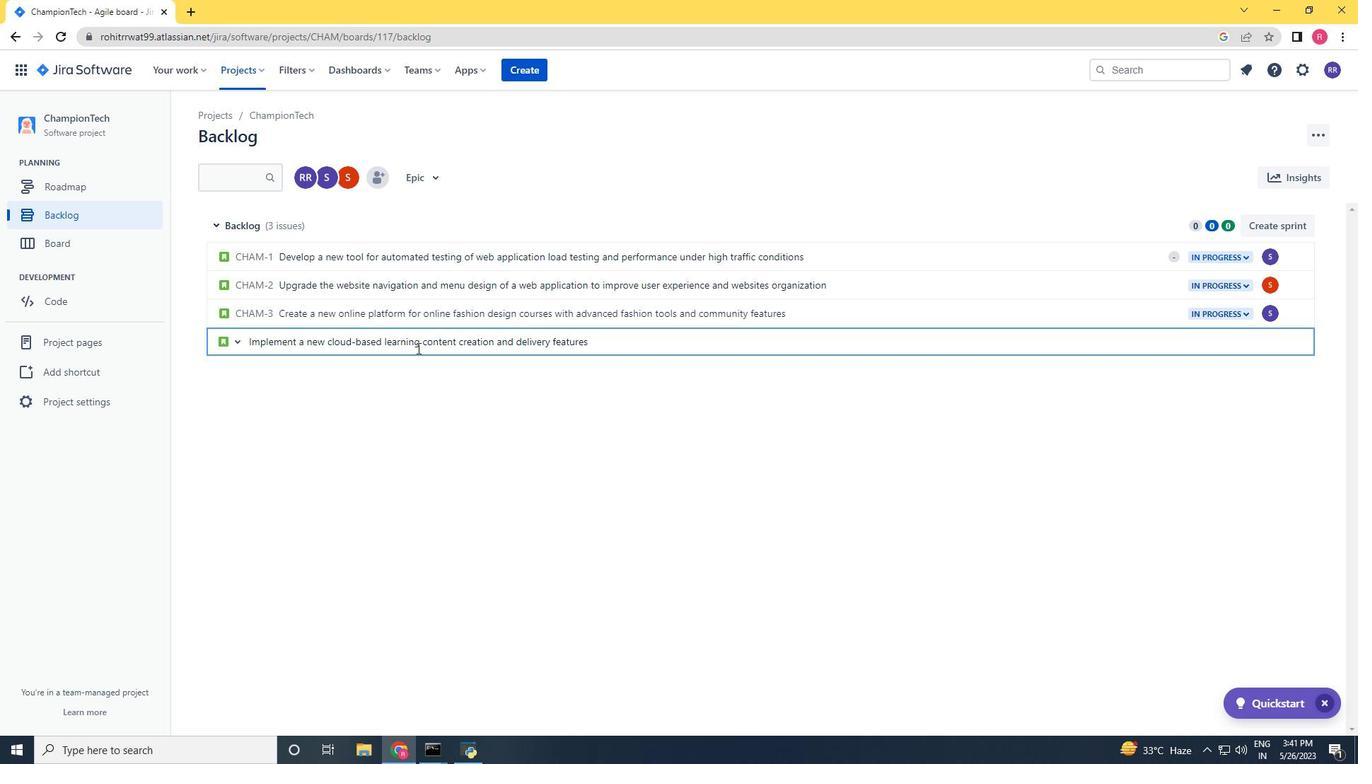 
Action: Mouse moved to (1268, 340)
Screenshot: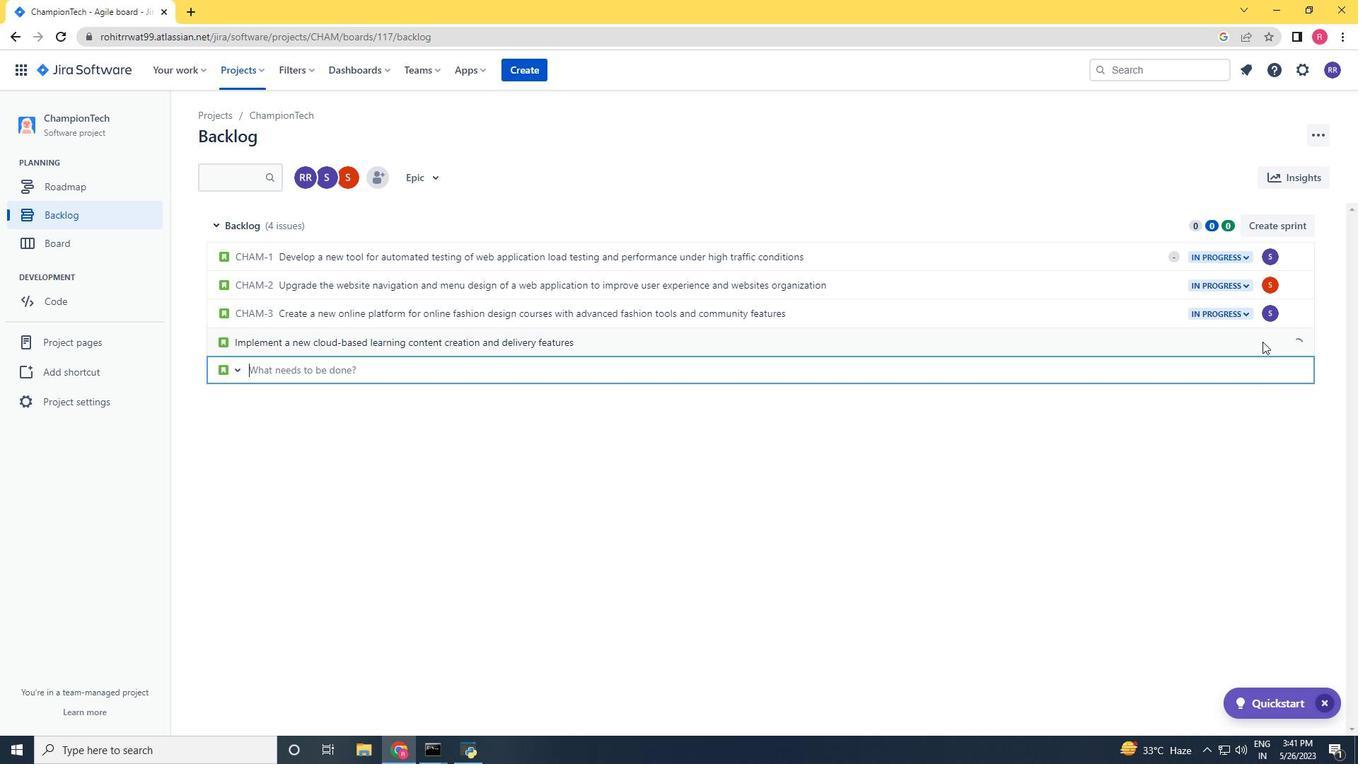 
Action: Mouse pressed left at (1268, 340)
Screenshot: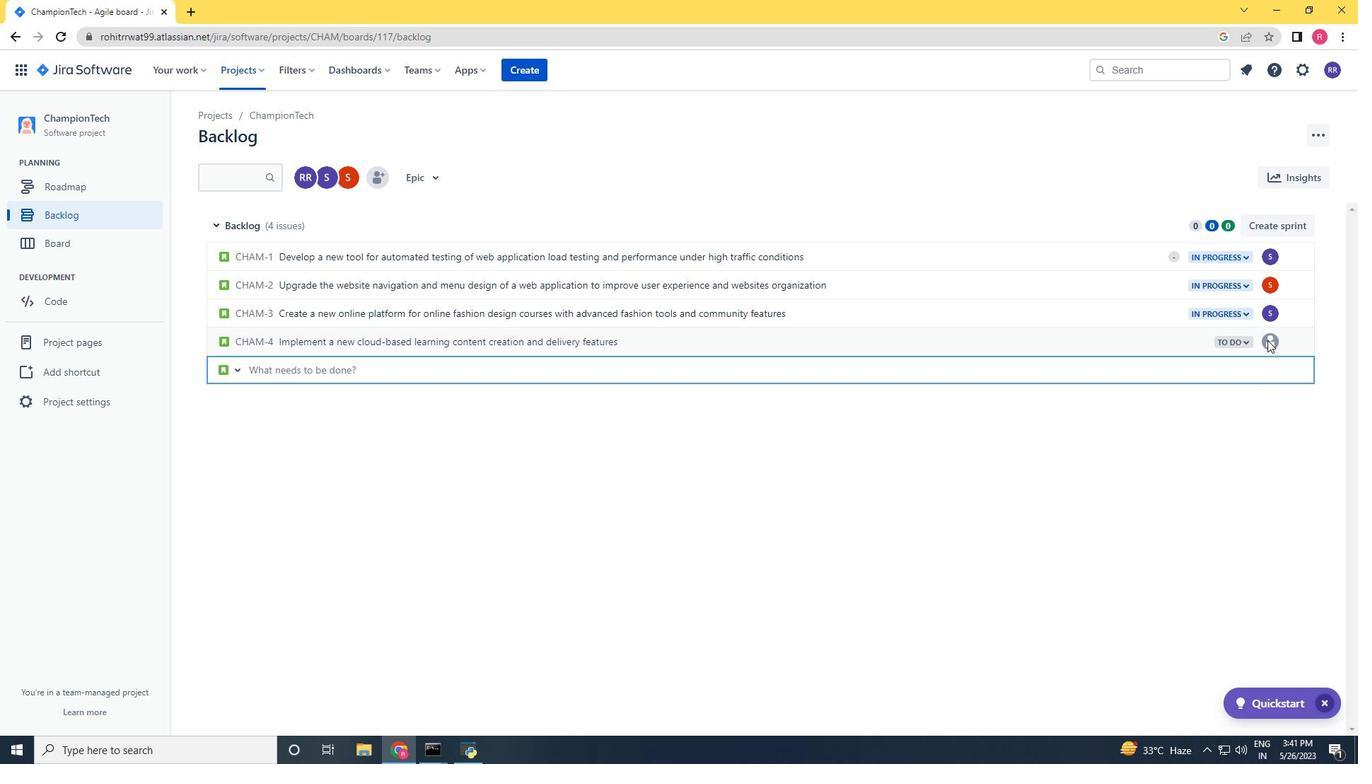 
Action: Mouse pressed left at (1268, 340)
Screenshot: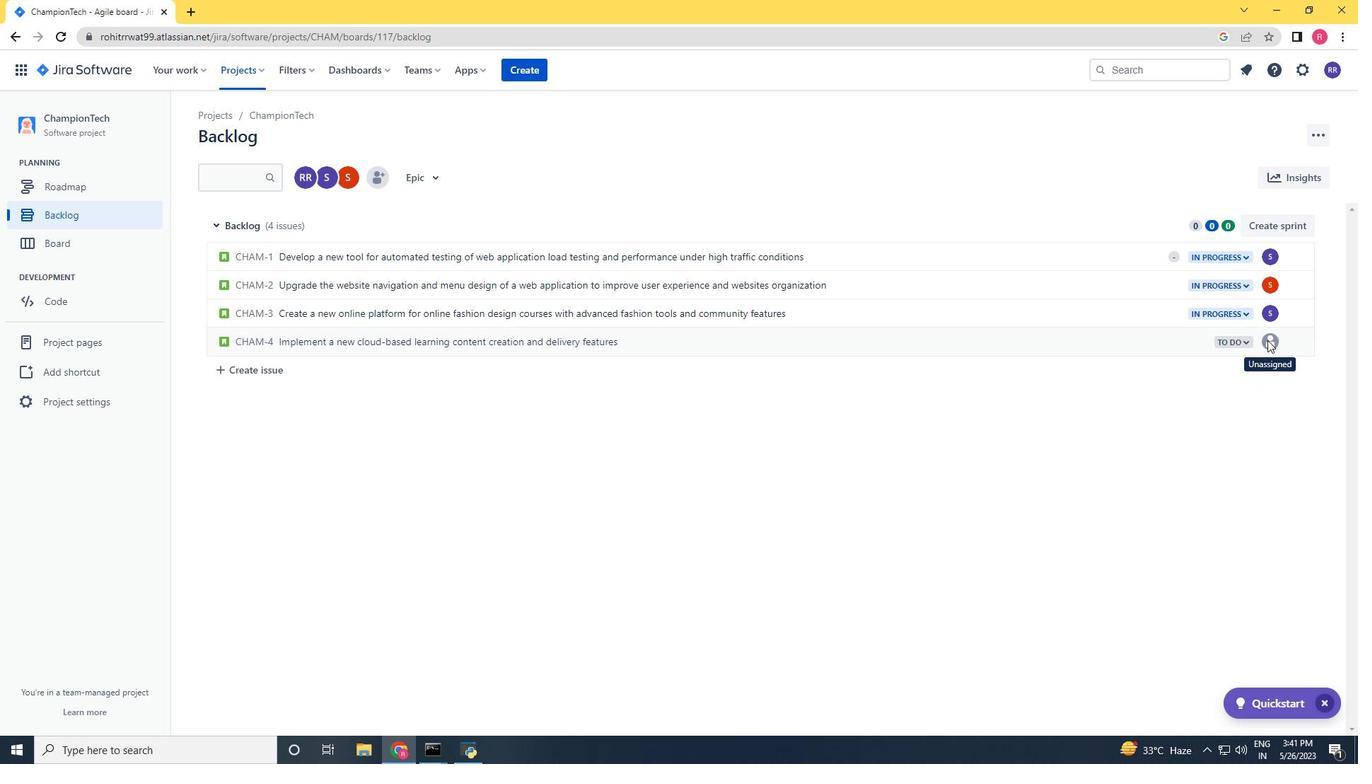 
Action: Mouse moved to (1270, 343)
Screenshot: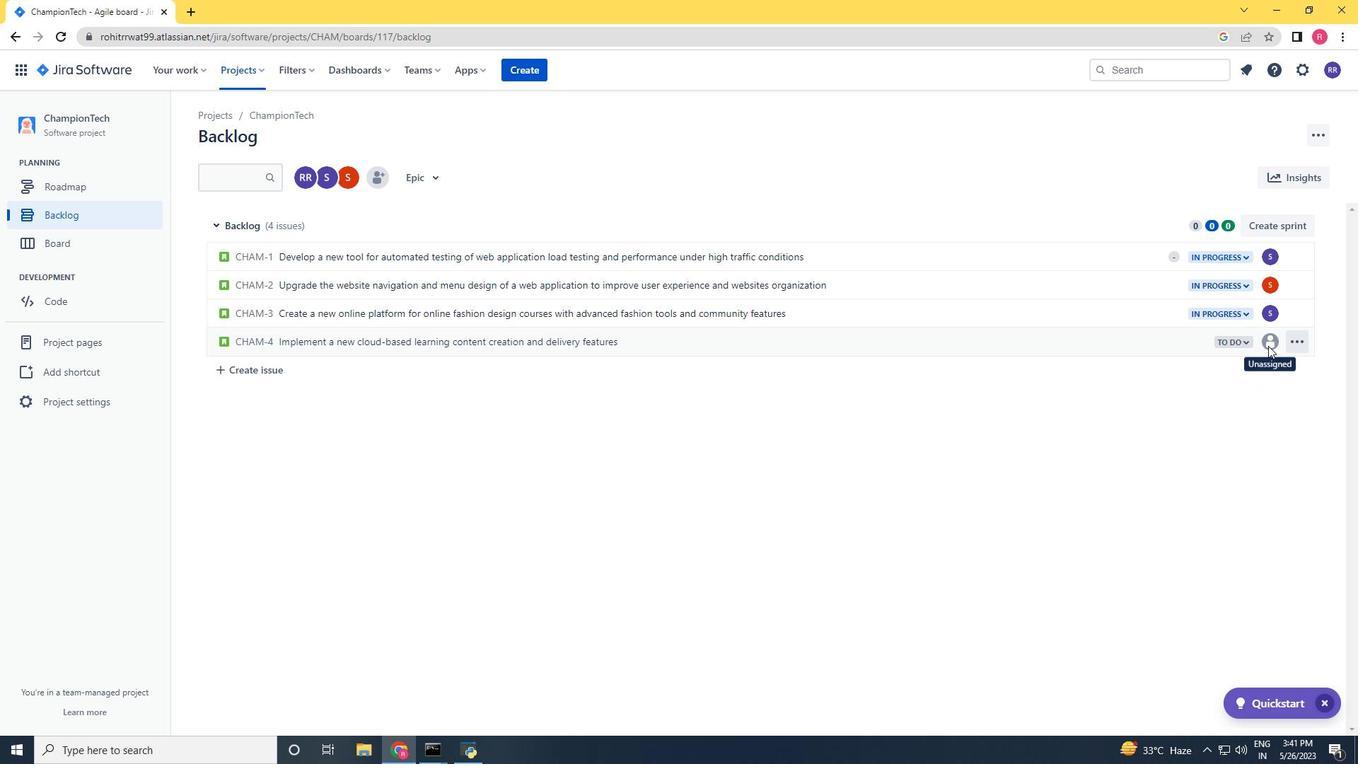 
Action: Mouse pressed left at (1270, 343)
Screenshot: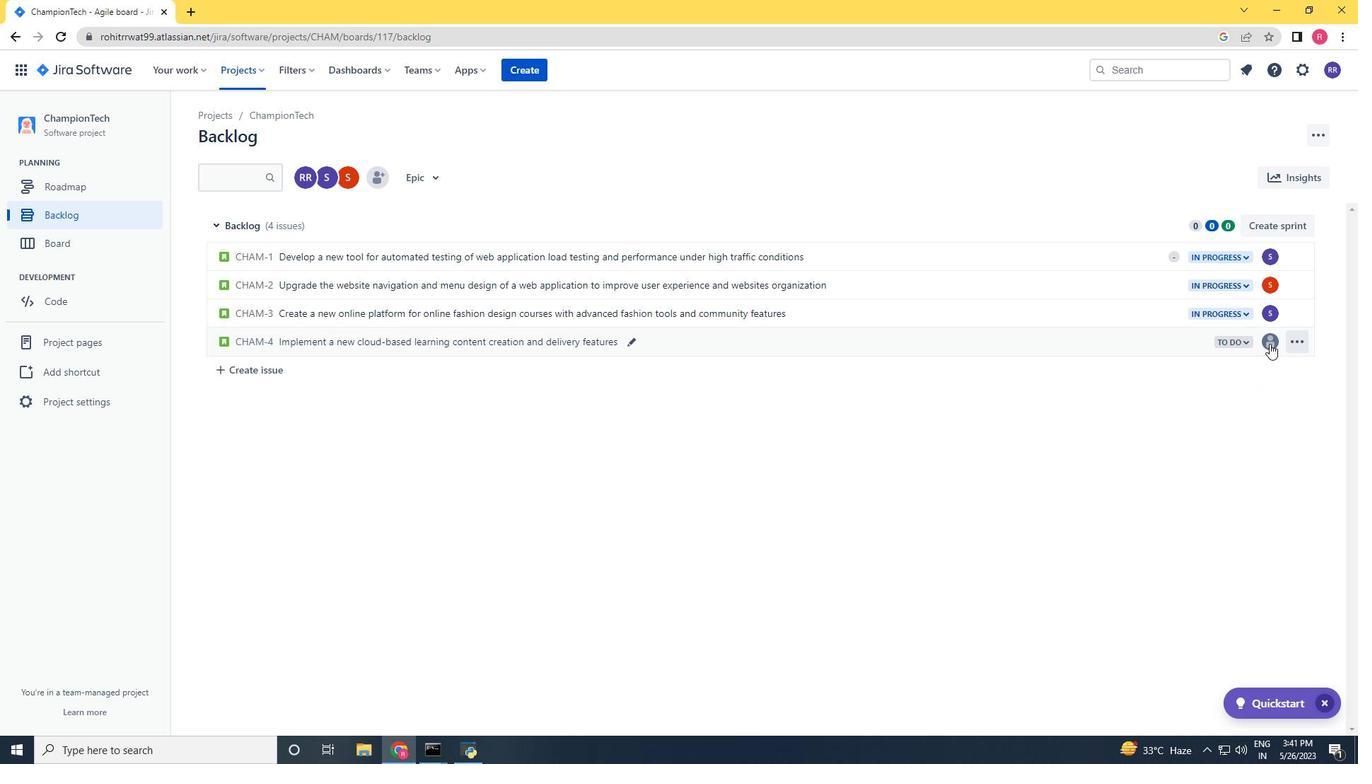 
Action: Key pressed softage.4<Key.shift>@softage.net
Screenshot: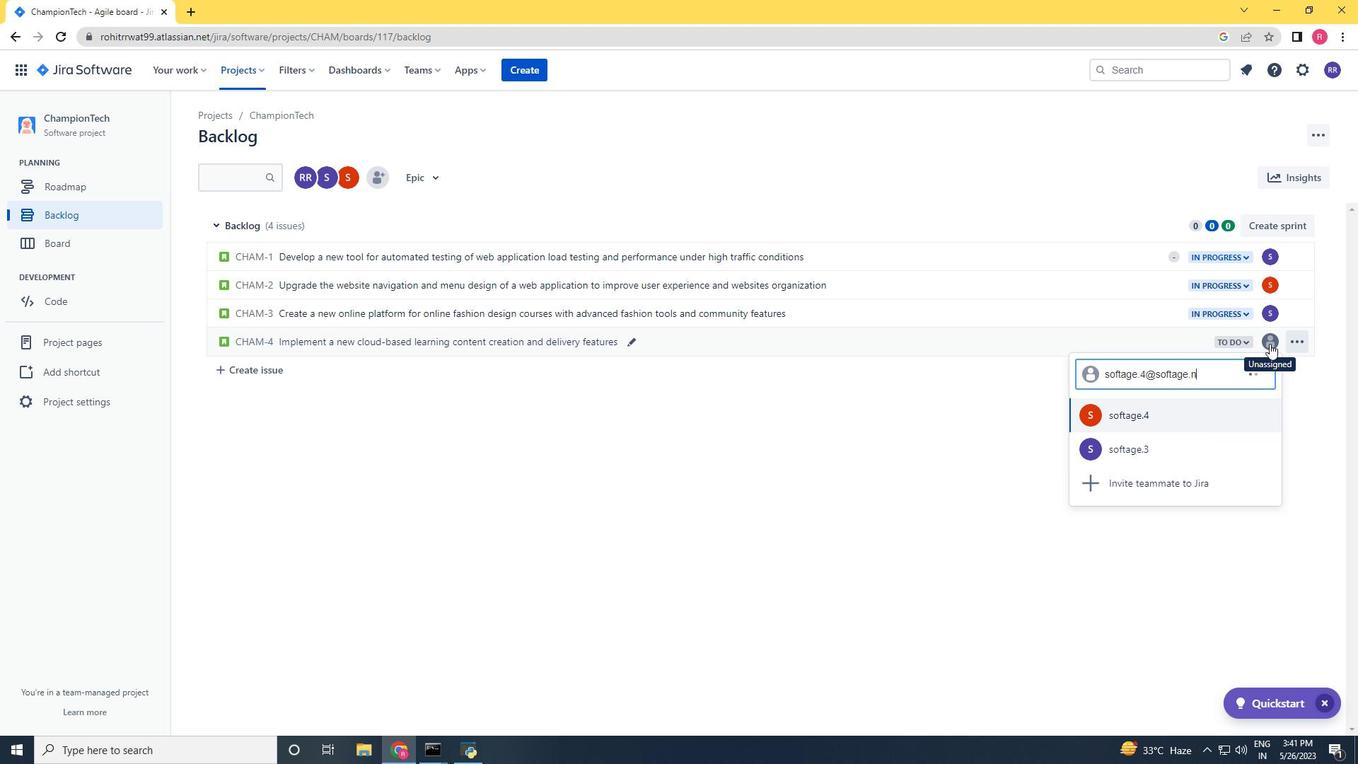 
Action: Mouse moved to (1196, 409)
Screenshot: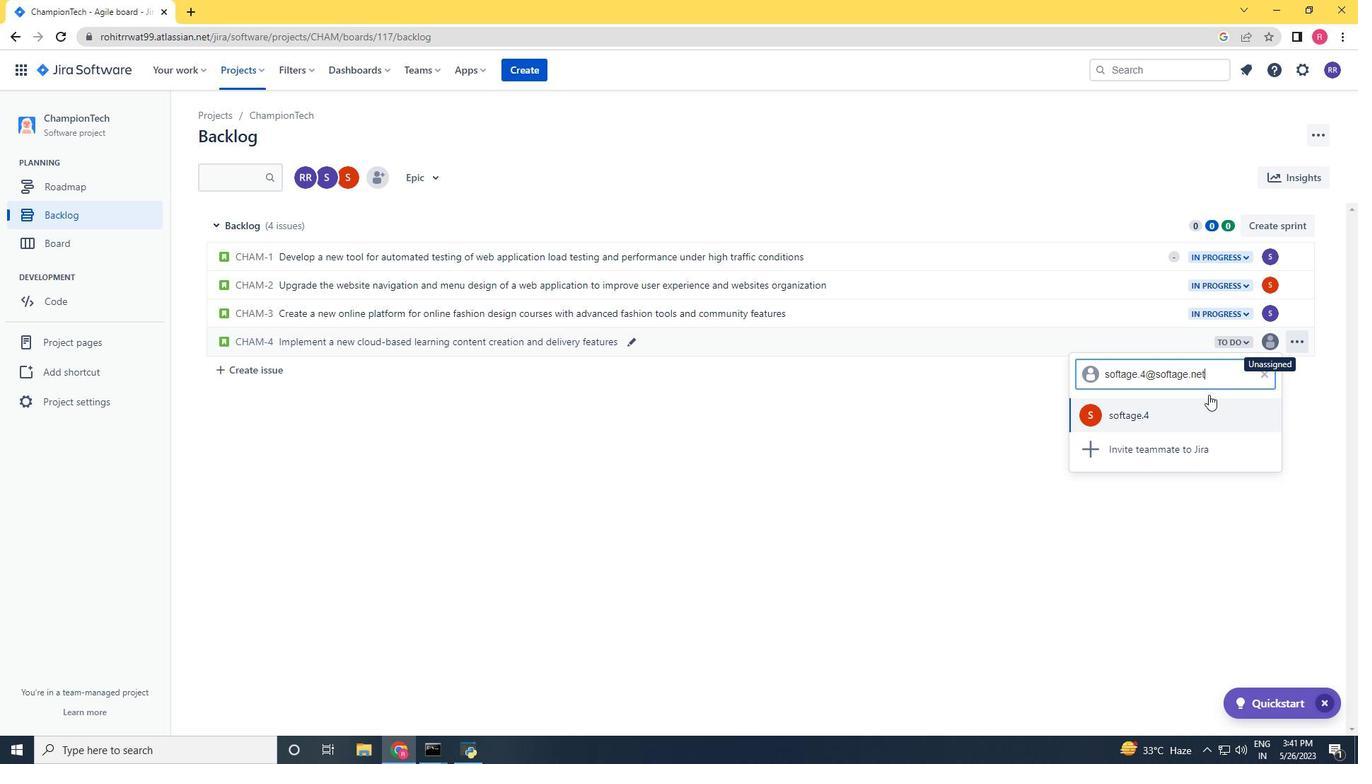 
Action: Mouse pressed left at (1196, 409)
Screenshot: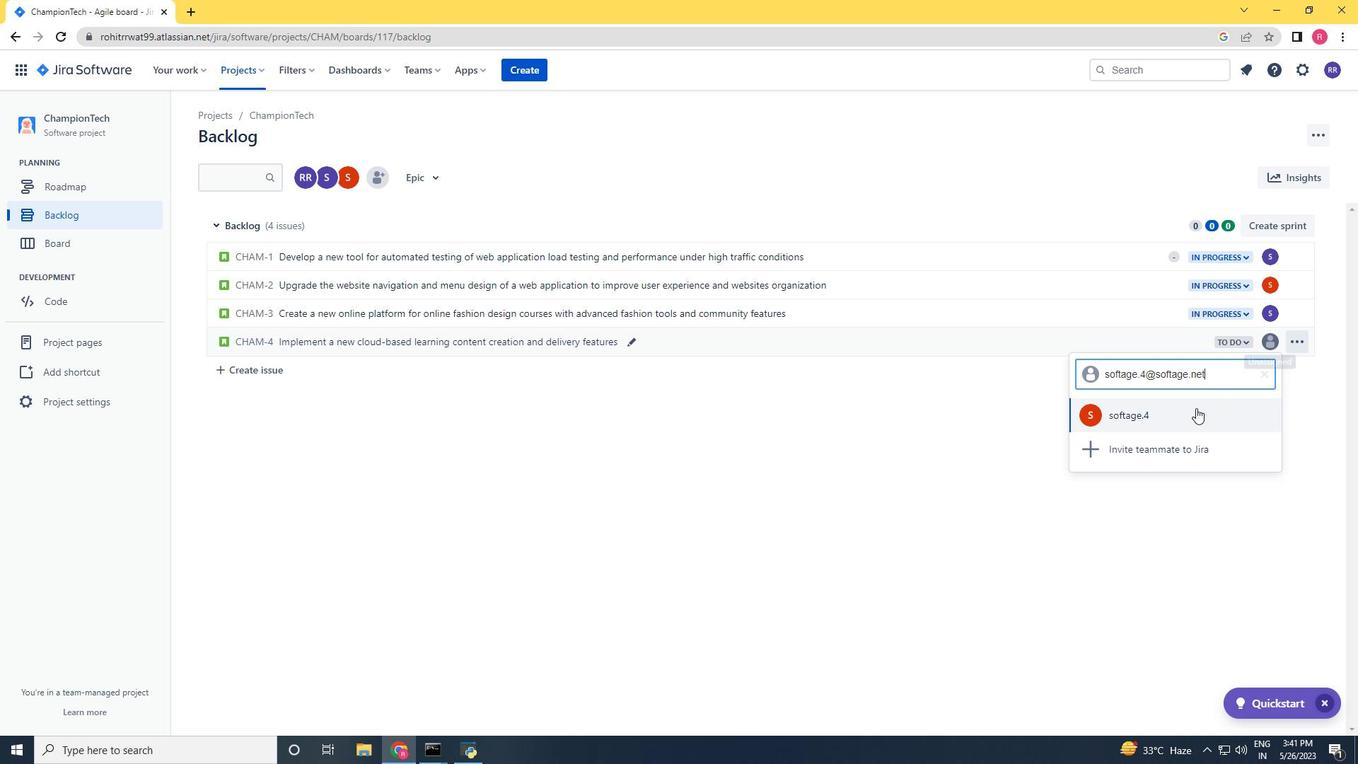
Action: Mouse moved to (1230, 332)
Screenshot: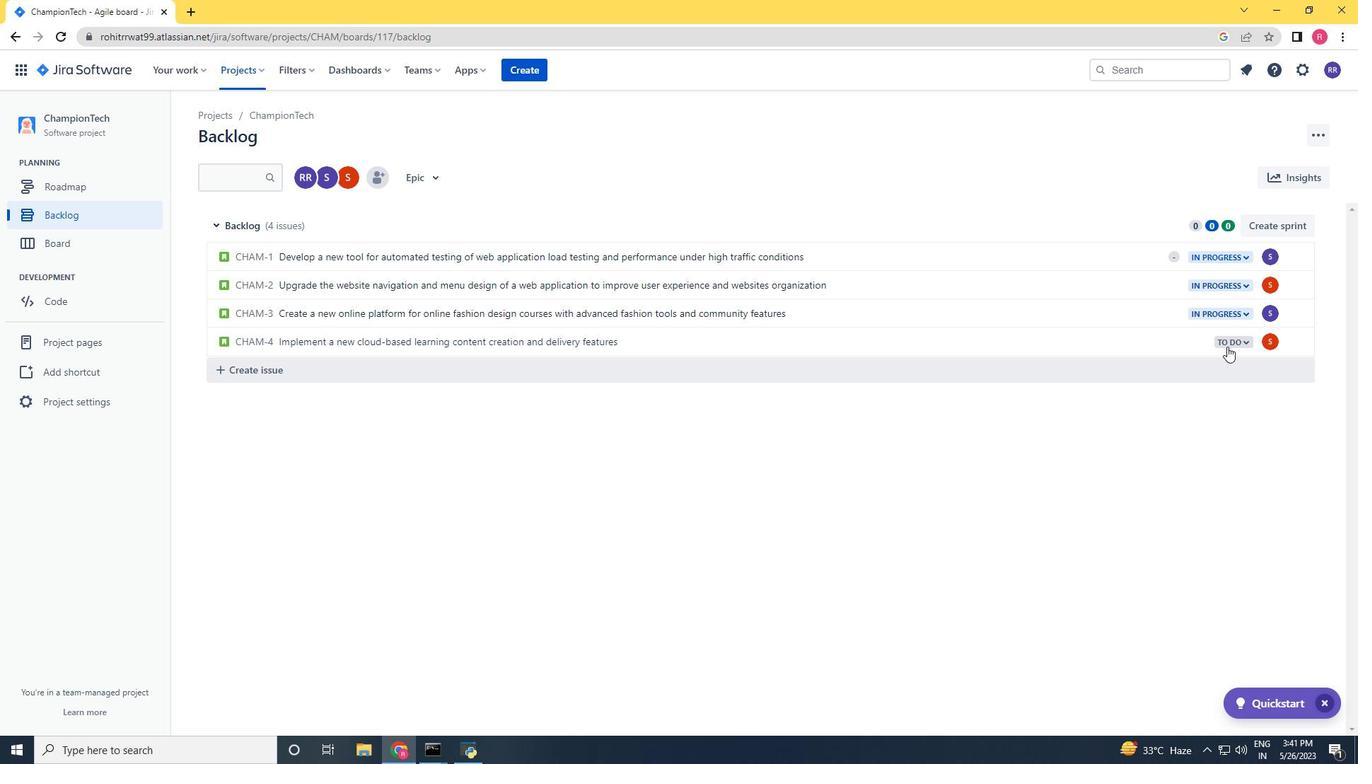 
Action: Mouse pressed left at (1230, 332)
Screenshot: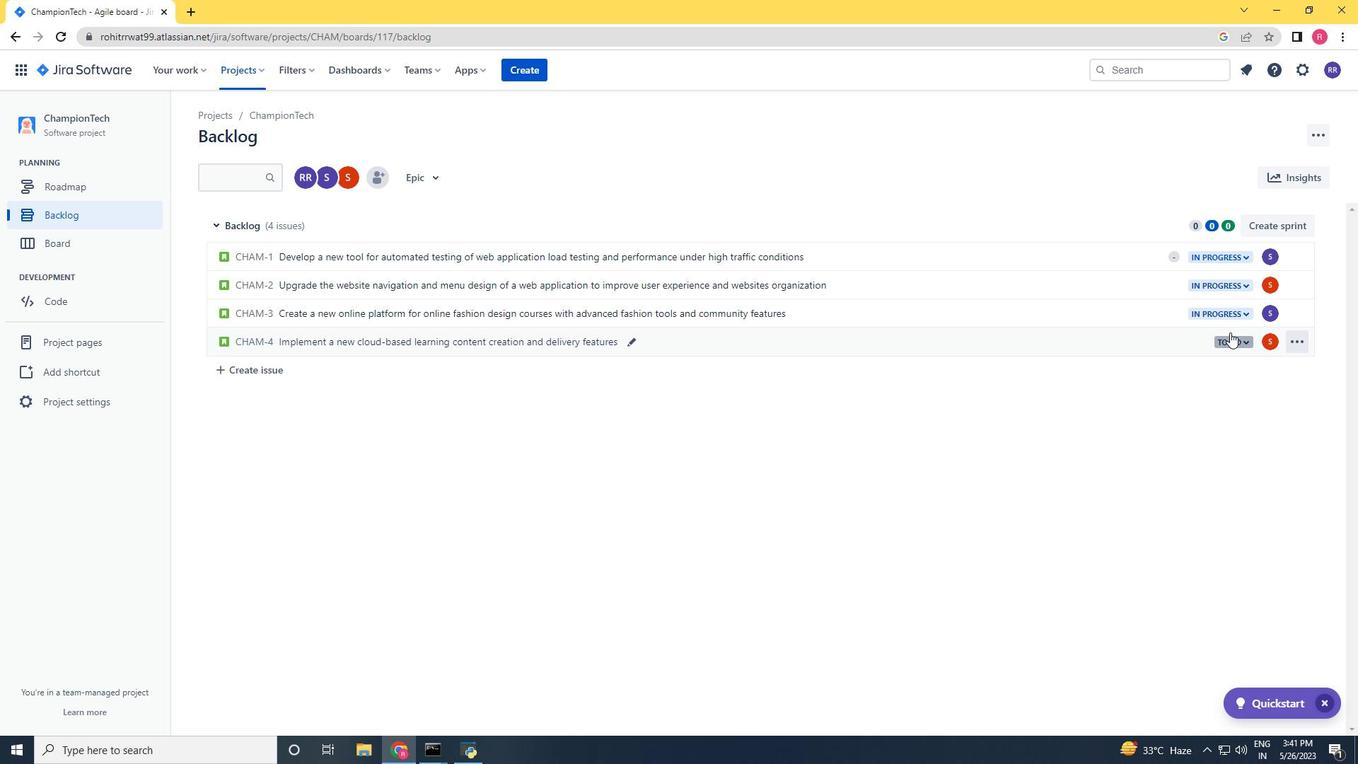 
Action: Mouse moved to (1230, 336)
Screenshot: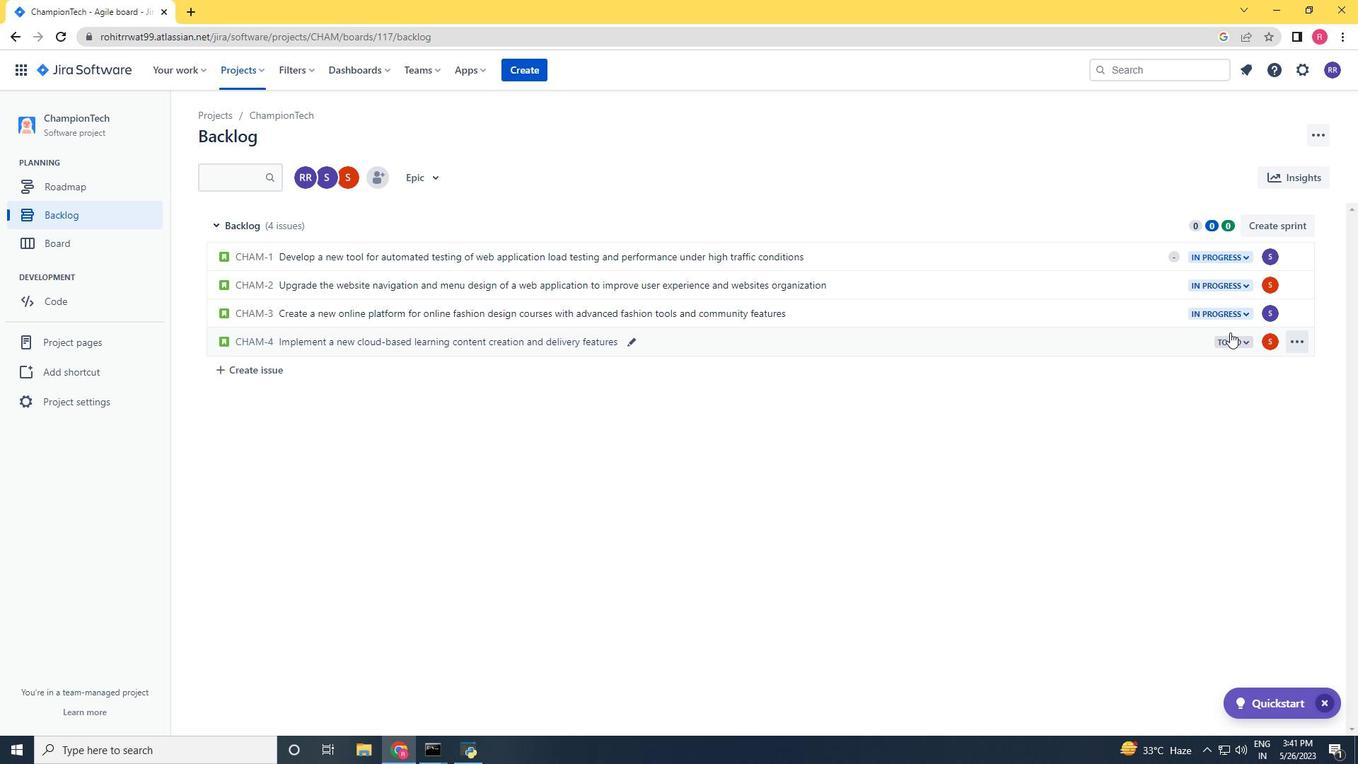 
Action: Mouse pressed left at (1230, 336)
Screenshot: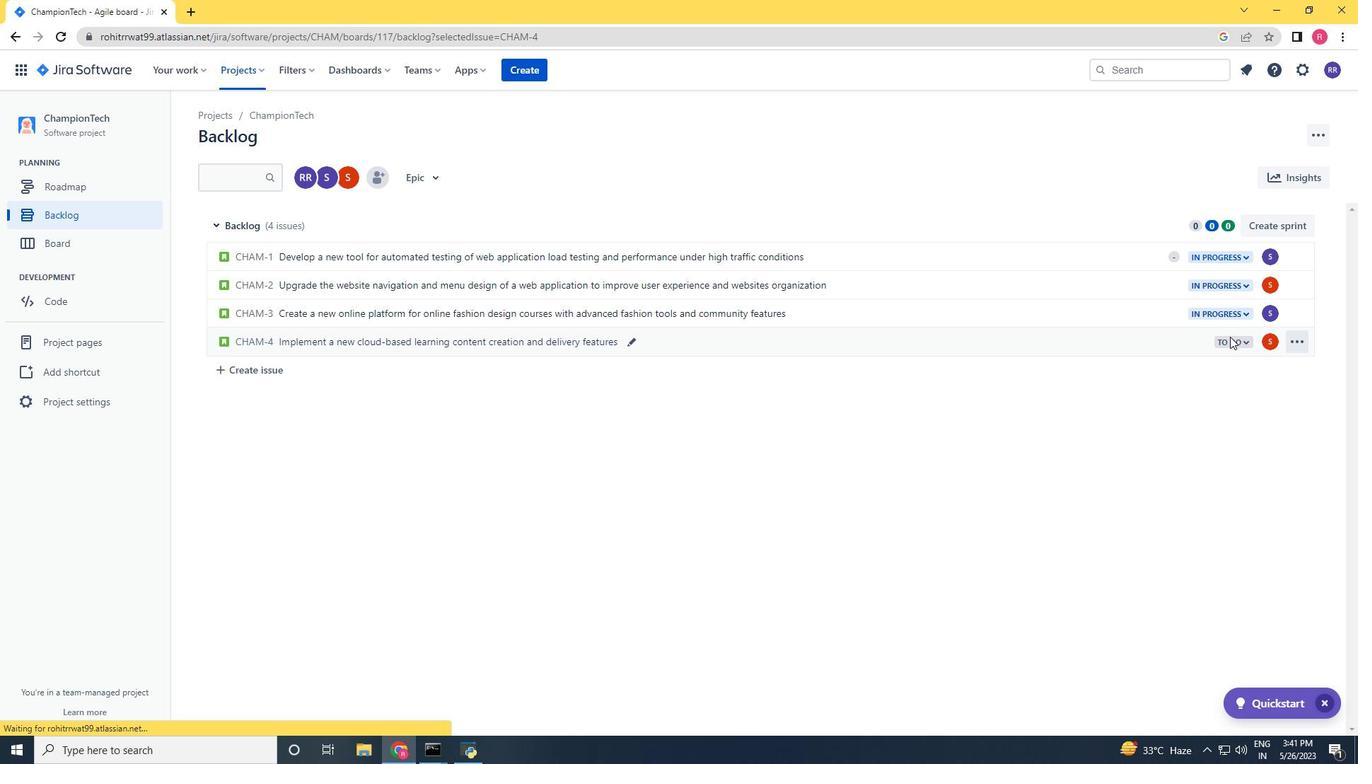 
Action: Mouse moved to (1110, 356)
Screenshot: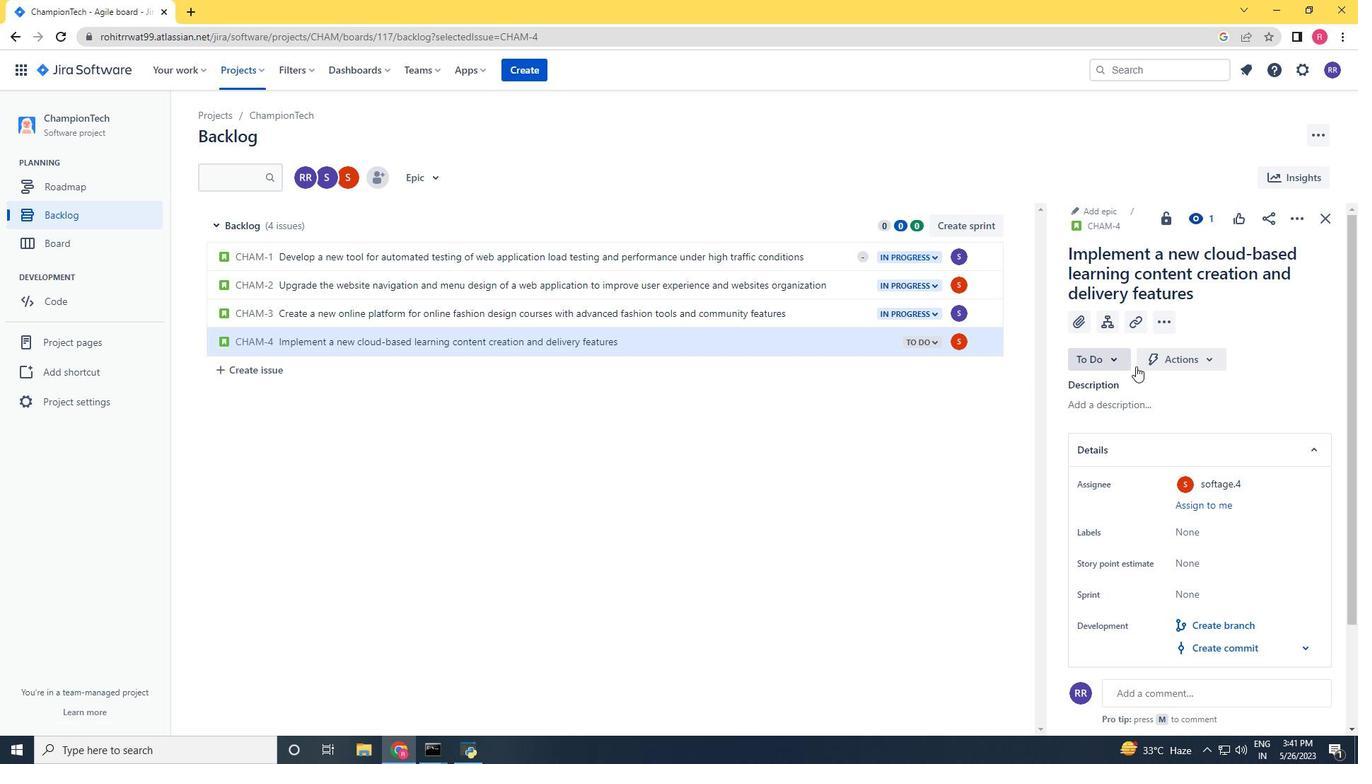 
Action: Mouse pressed left at (1110, 356)
Screenshot: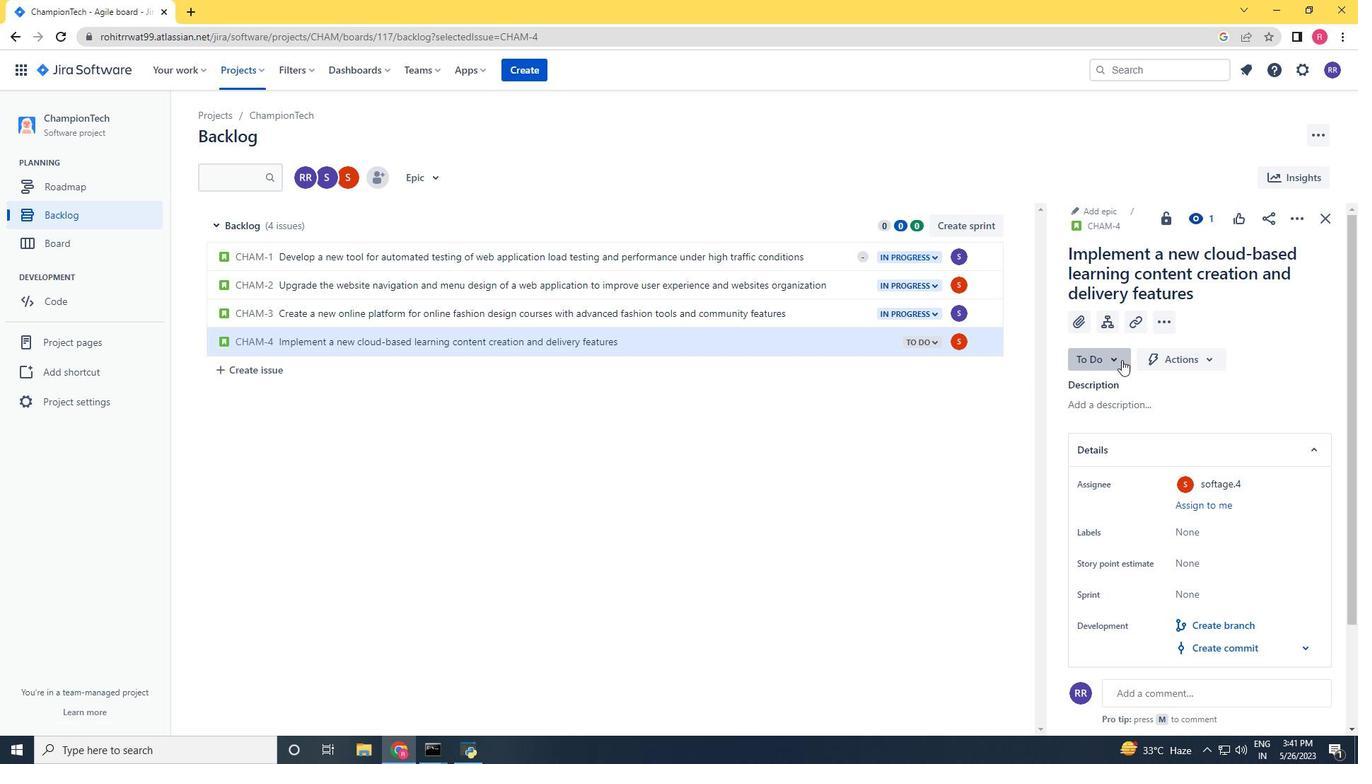 
Action: Mouse moved to (1108, 386)
Screenshot: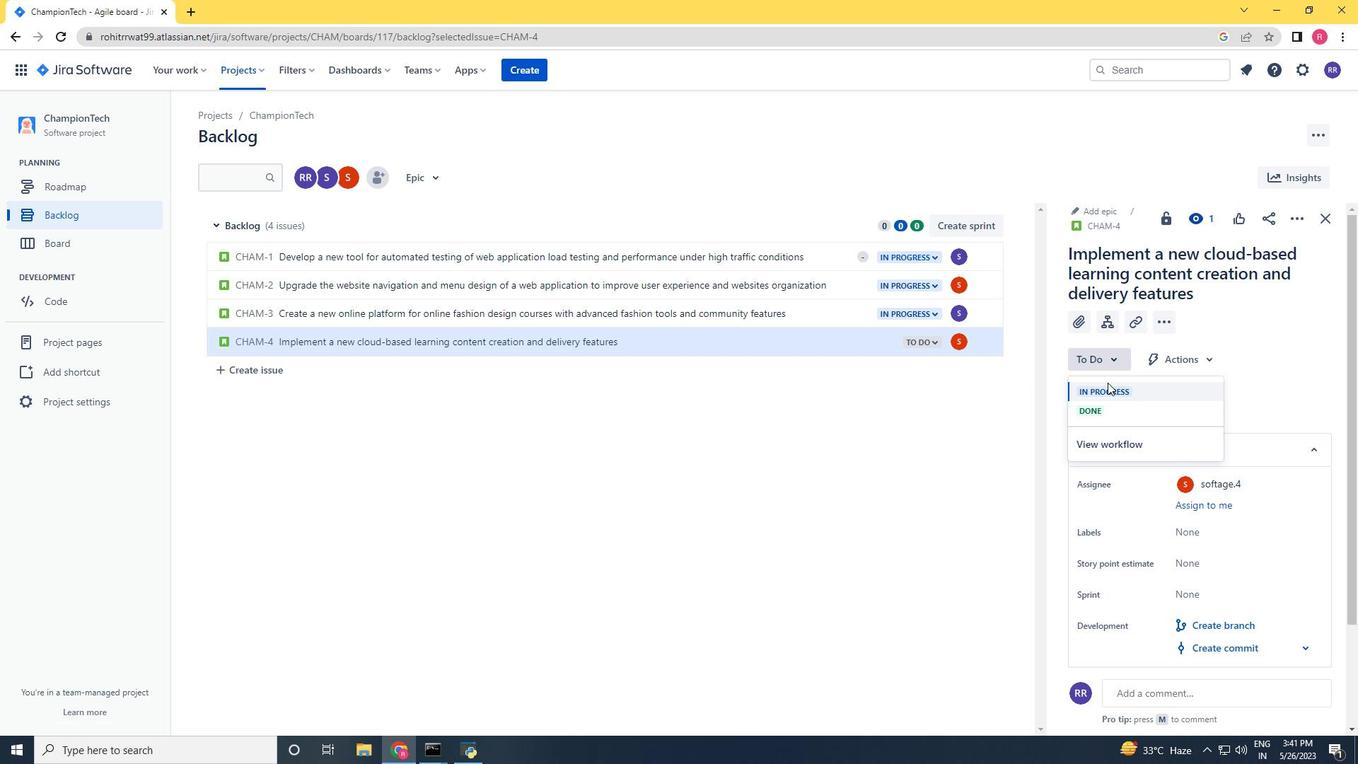 
Action: Mouse pressed left at (1108, 386)
Screenshot: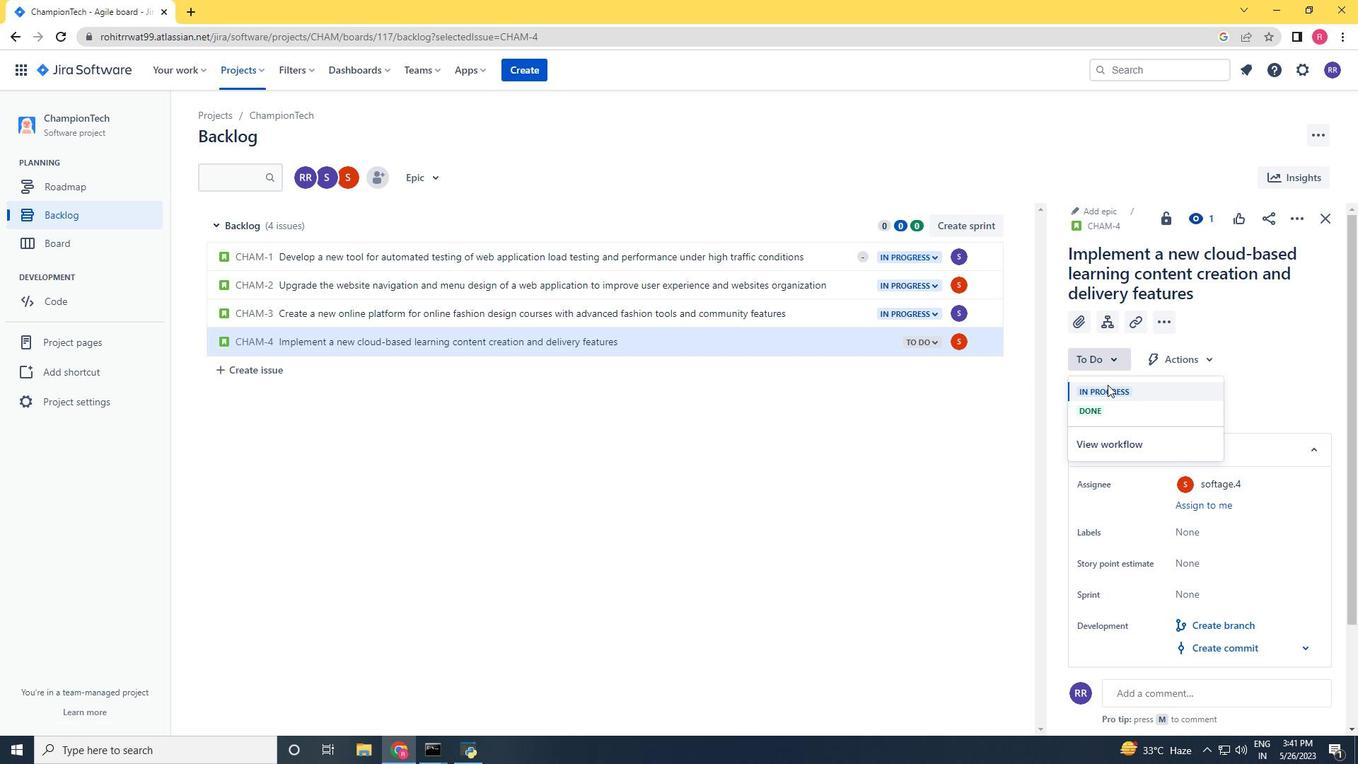 
Action: Mouse moved to (1321, 220)
Screenshot: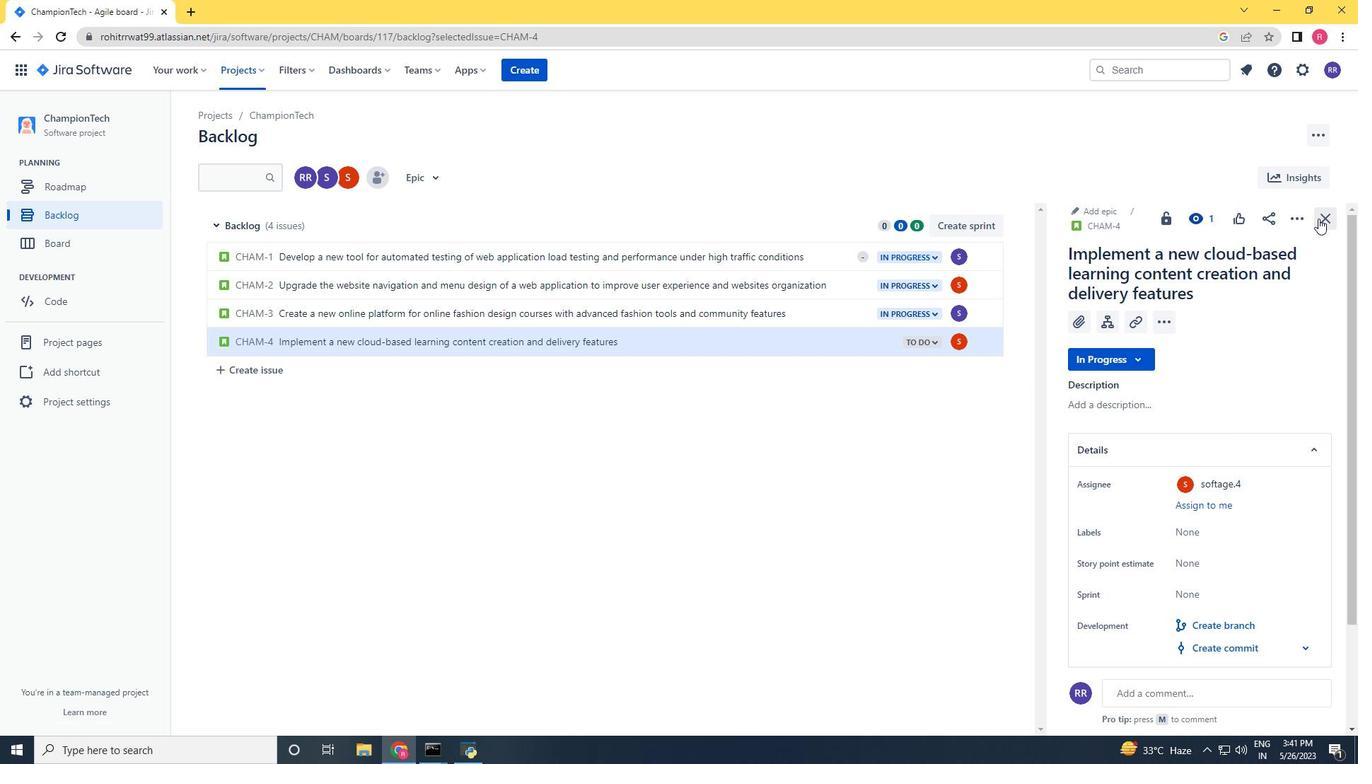 
Action: Mouse pressed left at (1321, 220)
Screenshot: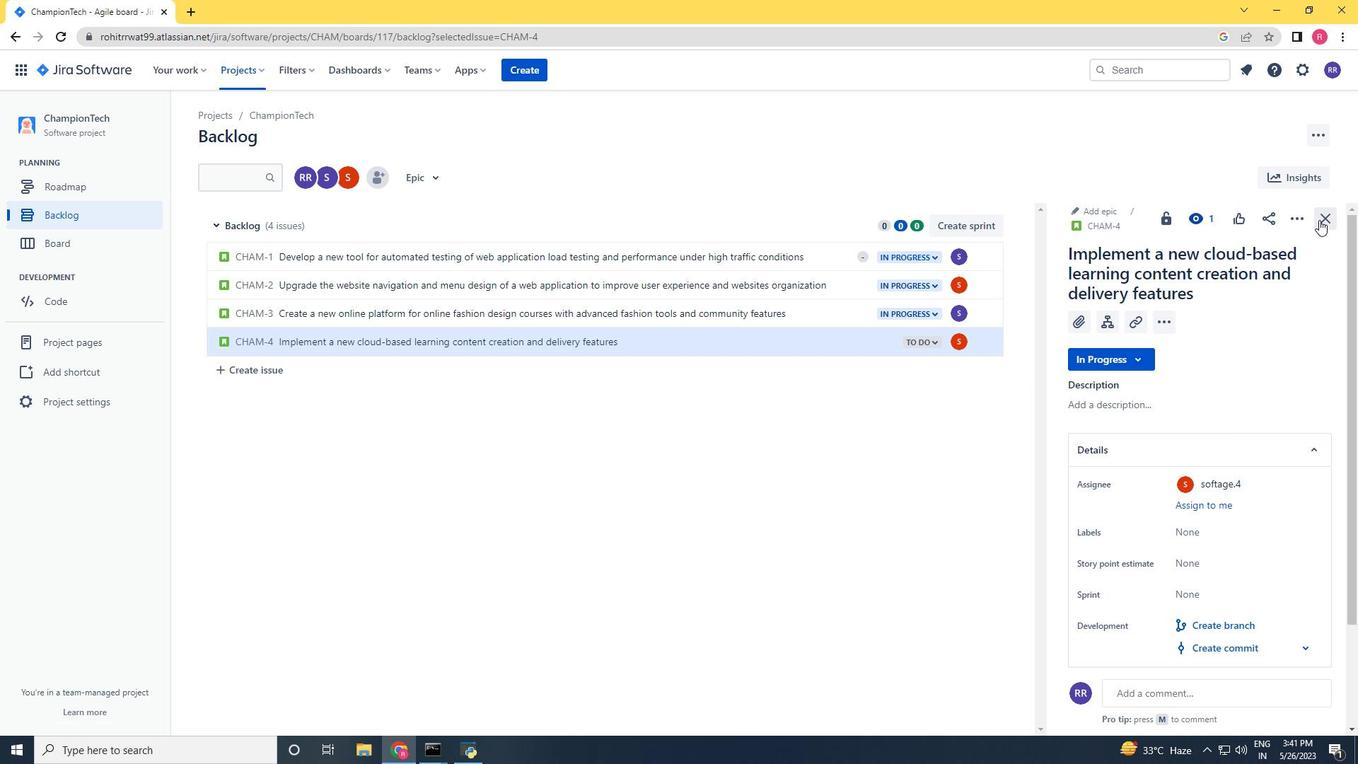 
Action: Mouse moved to (983, 472)
Screenshot: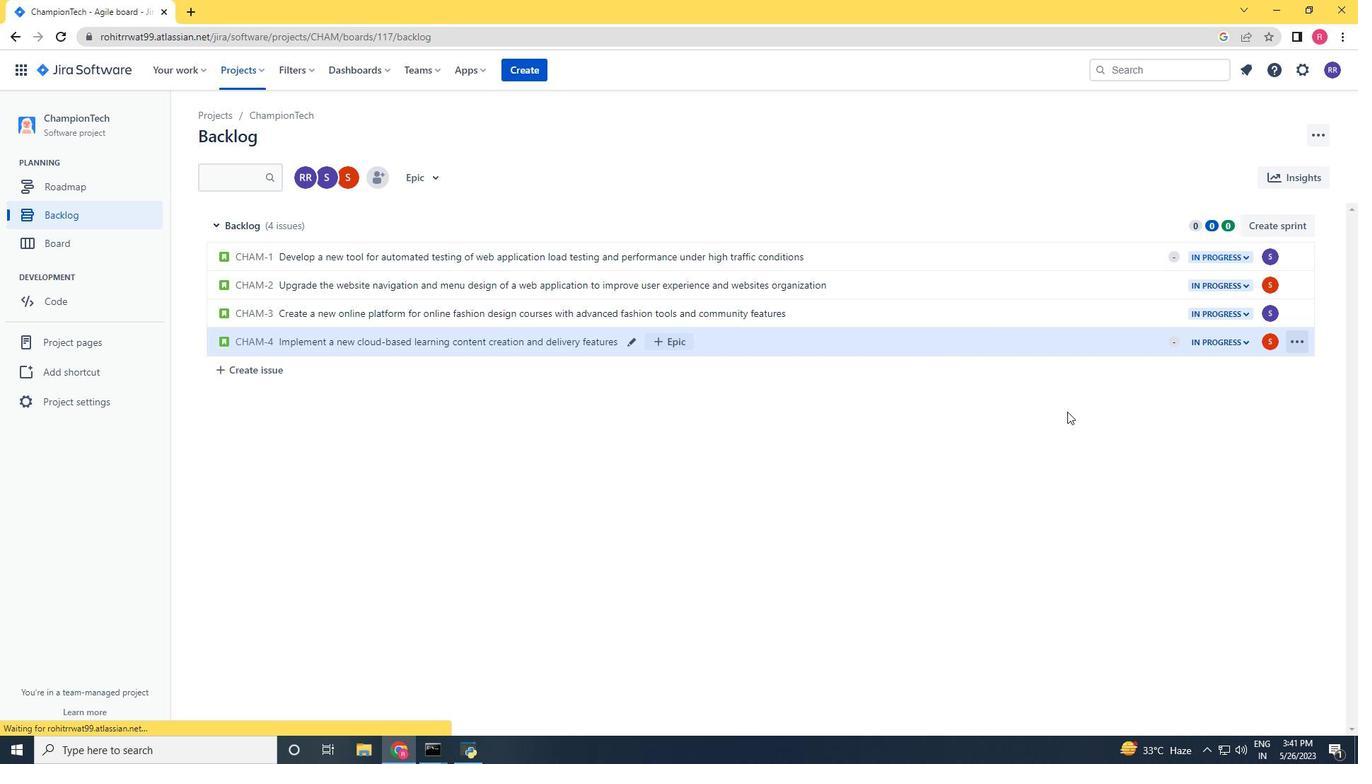 
